 Task: Find connections with filter location Rueil-Malmaison with filter topic #machinelearningwith filter profile language English with filter current company G-P/Globalization Partners with filter school Gandhigram Rural Institute with filter industry Retail Musical Instruments with filter service category Wedding Planning with filter keywords title Digital Marketing Manager
Action: Mouse moved to (299, 218)
Screenshot: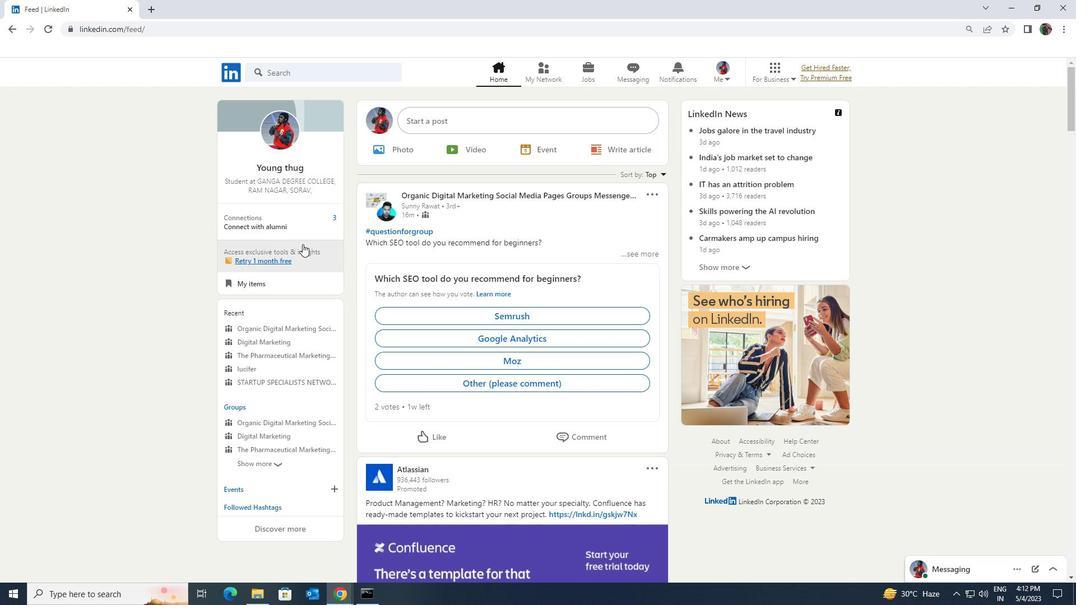 
Action: Mouse pressed left at (299, 218)
Screenshot: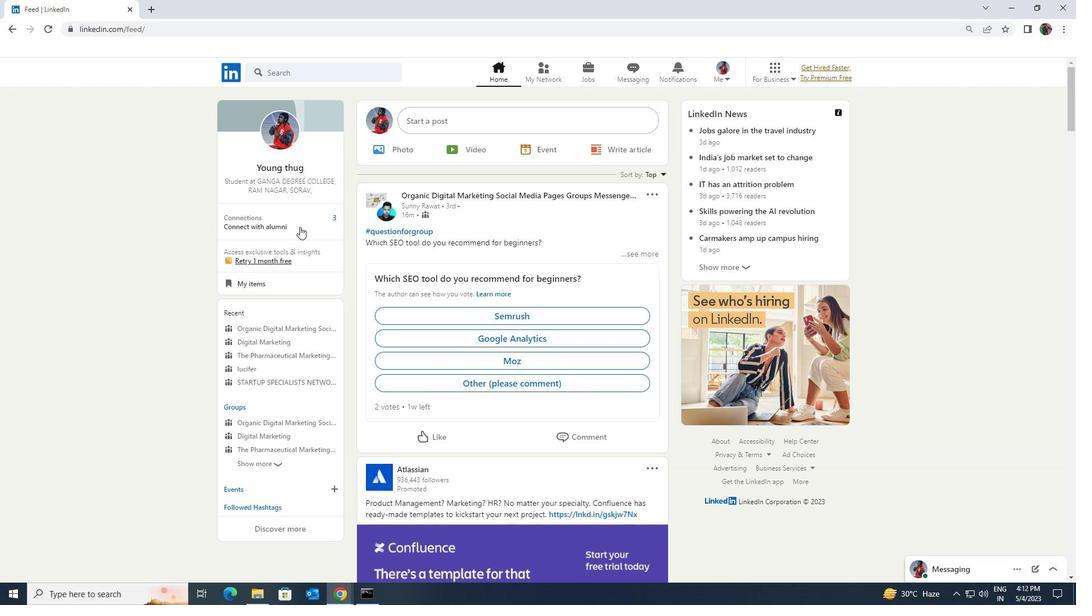 
Action: Mouse moved to (303, 126)
Screenshot: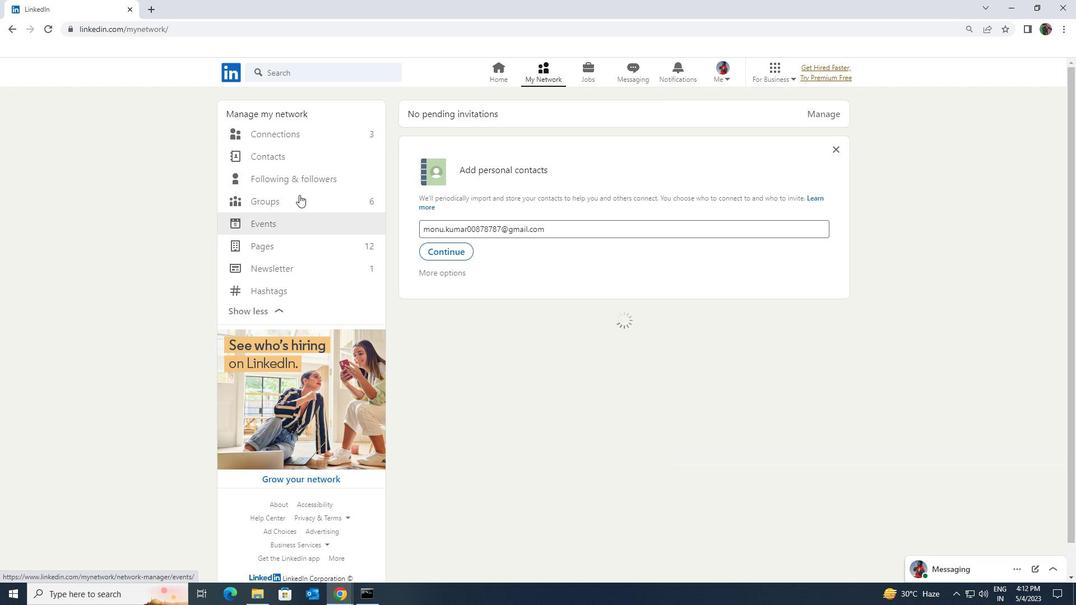 
Action: Mouse pressed left at (303, 126)
Screenshot: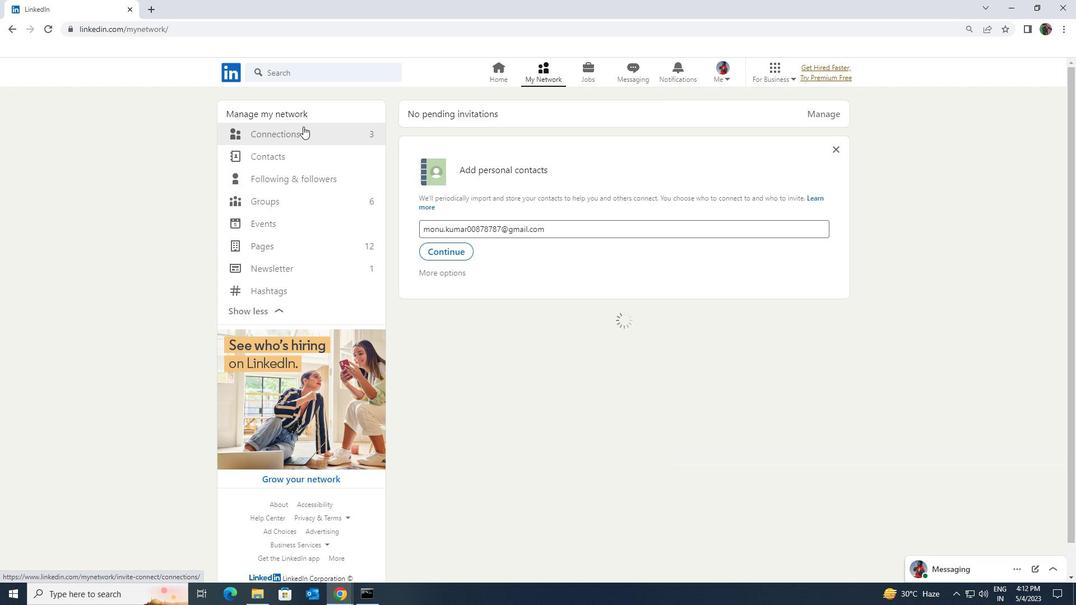 
Action: Mouse moved to (305, 137)
Screenshot: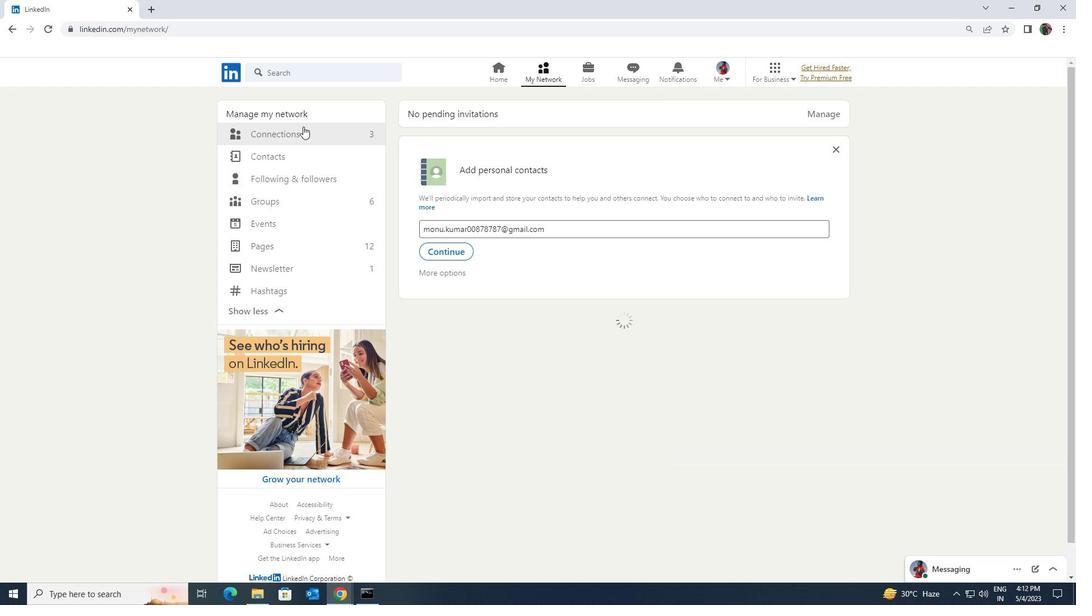
Action: Mouse pressed left at (305, 137)
Screenshot: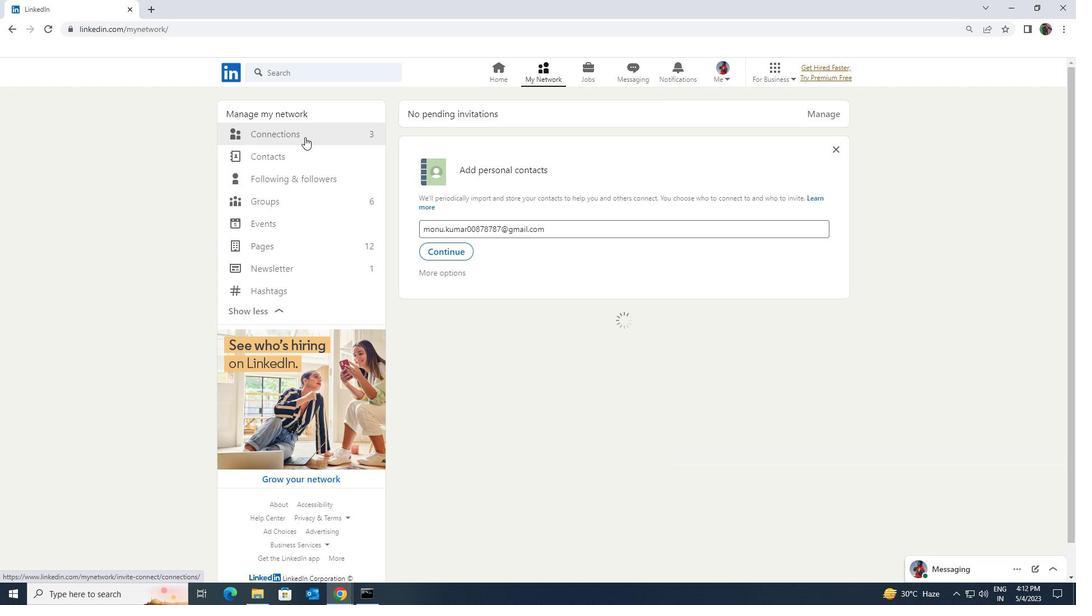 
Action: Mouse moved to (620, 134)
Screenshot: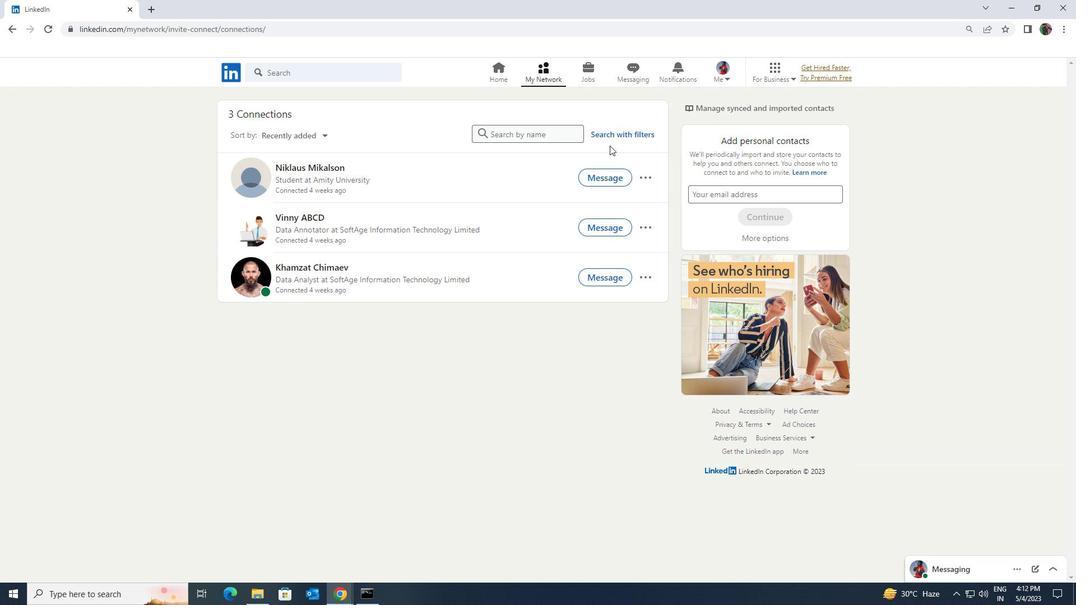 
Action: Mouse pressed left at (620, 134)
Screenshot: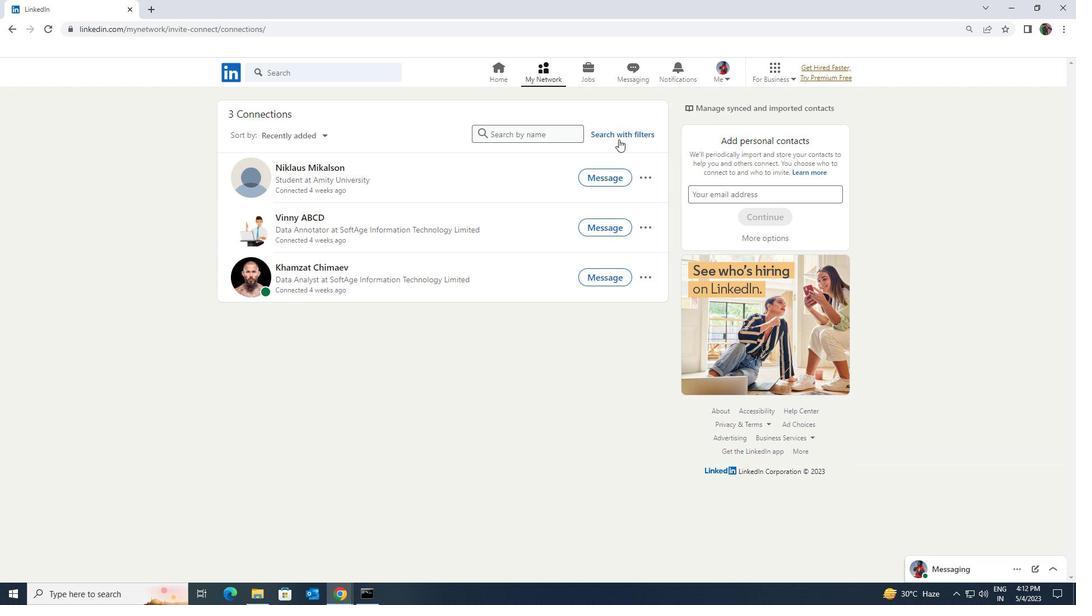 
Action: Mouse moved to (575, 102)
Screenshot: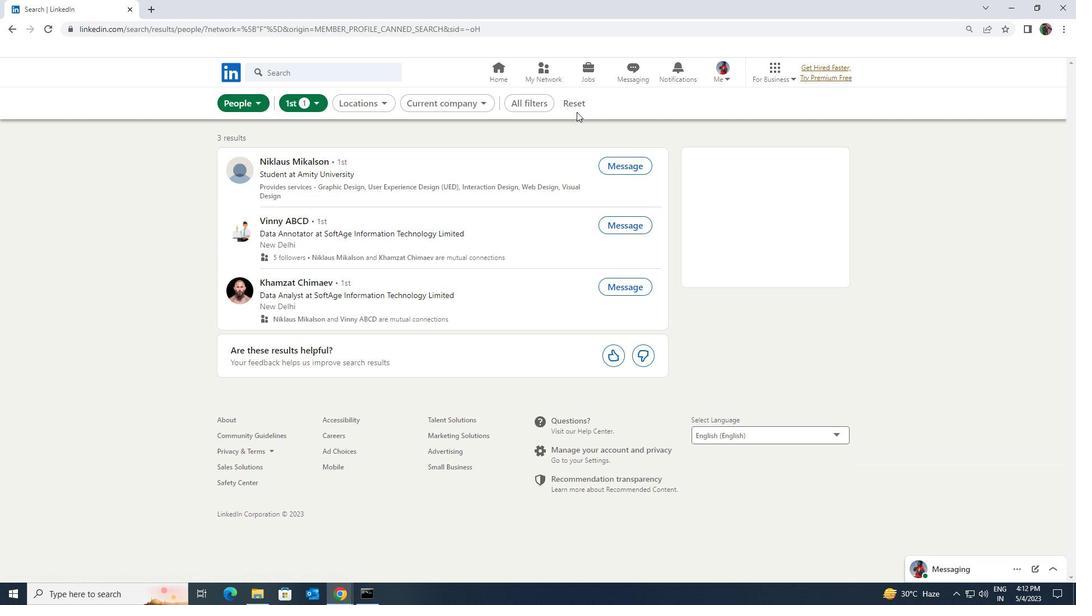 
Action: Mouse pressed left at (575, 102)
Screenshot: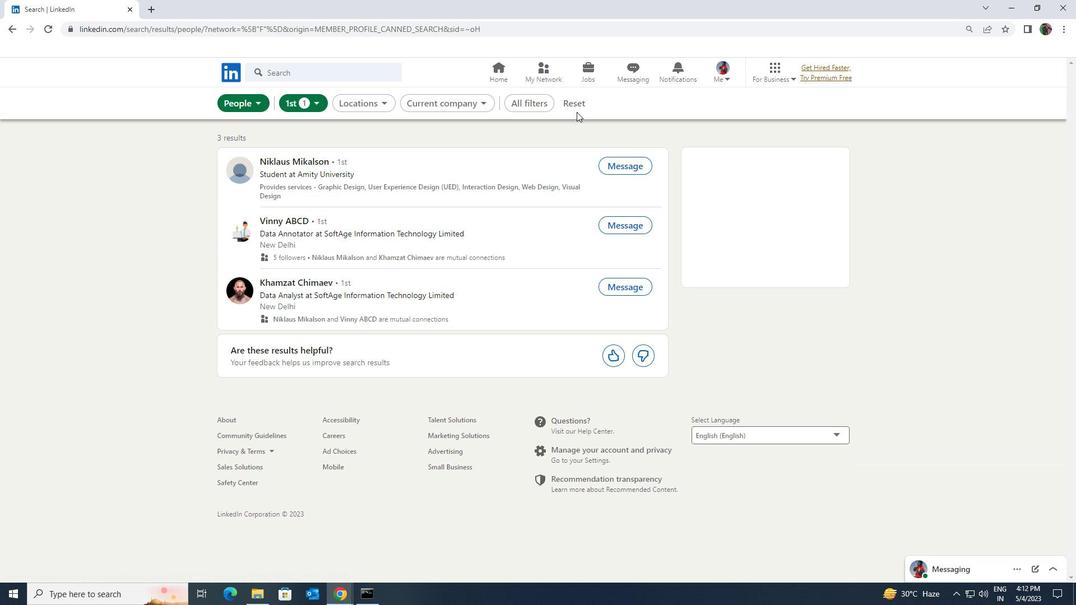 
Action: Mouse moved to (545, 102)
Screenshot: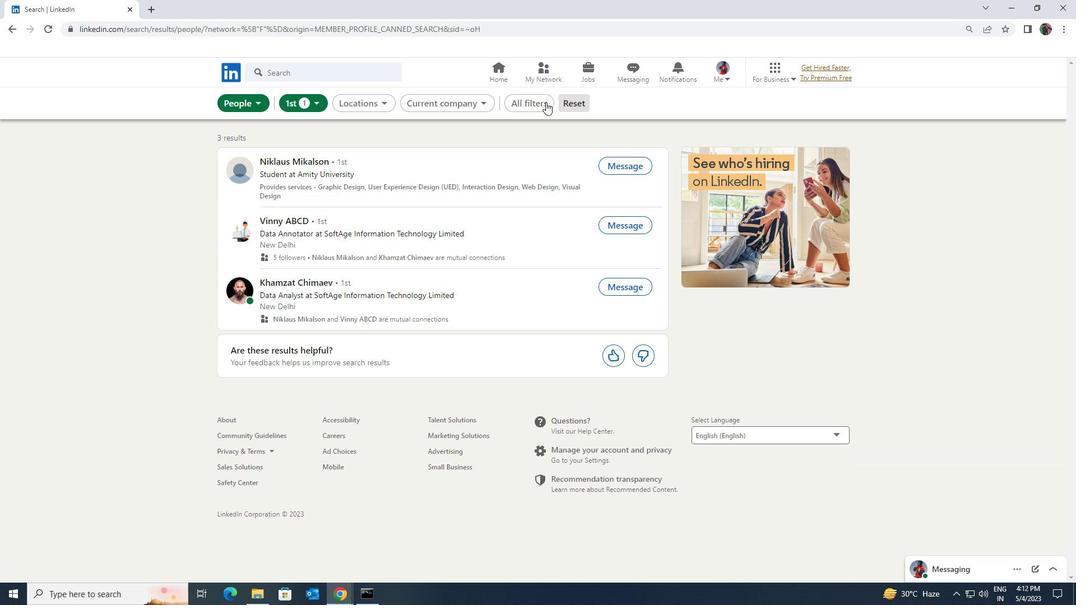 
Action: Mouse pressed left at (545, 102)
Screenshot: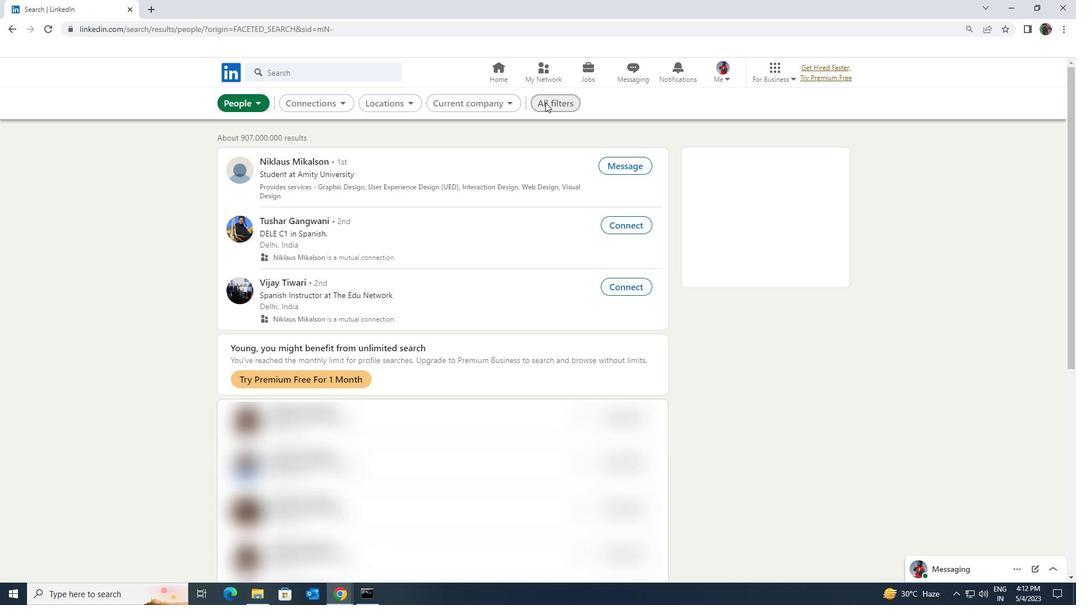 
Action: Mouse moved to (936, 434)
Screenshot: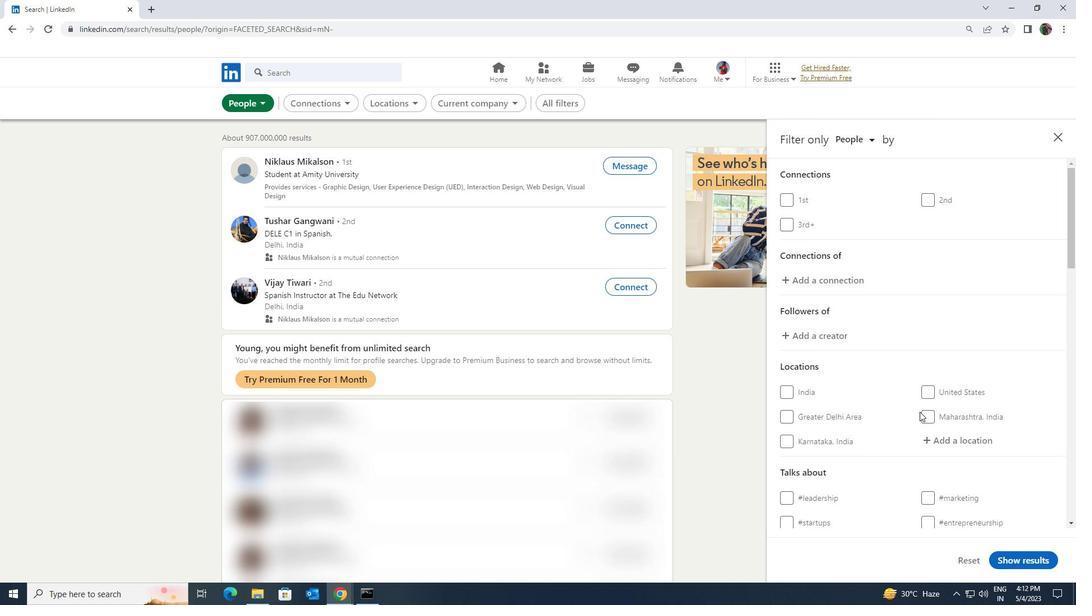 
Action: Mouse pressed left at (936, 434)
Screenshot: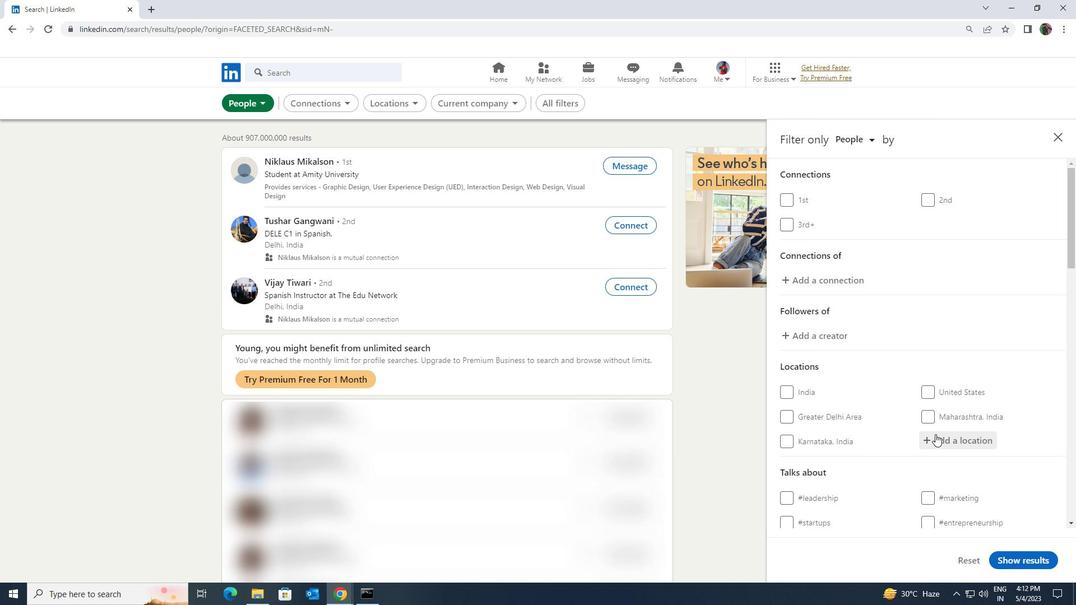 
Action: Key pressed <Key.shift>RUEIL<Key.space><Key.shift>MAL
Screenshot: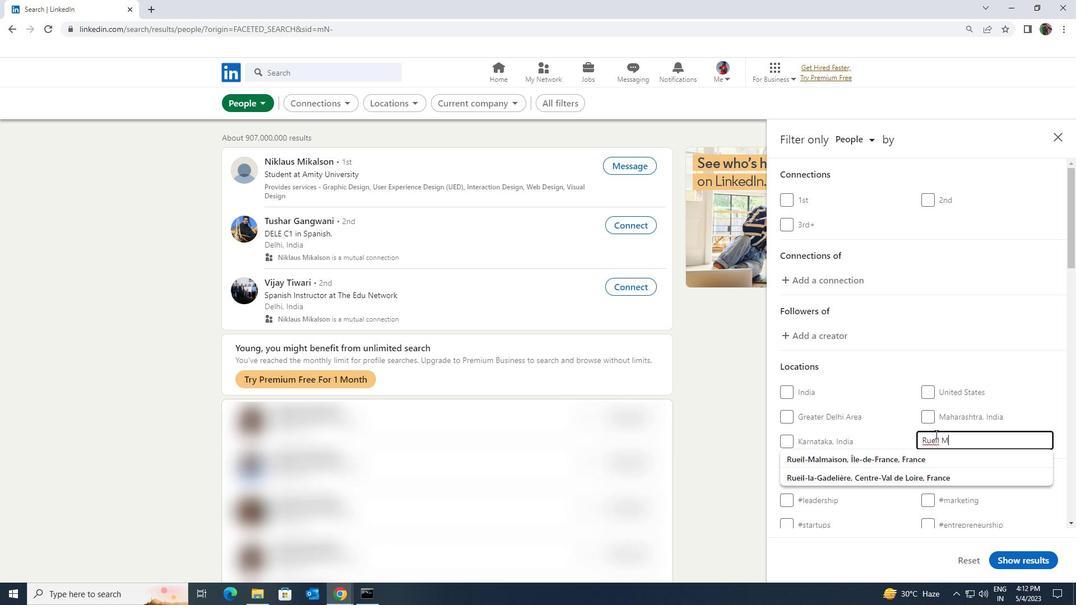 
Action: Mouse moved to (937, 454)
Screenshot: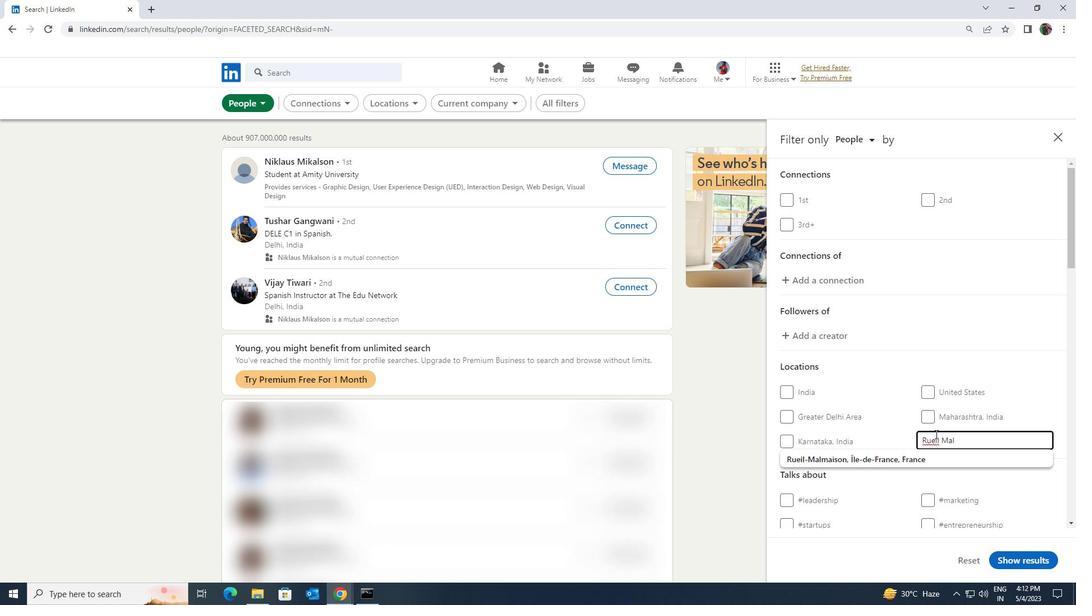 
Action: Mouse pressed left at (937, 454)
Screenshot: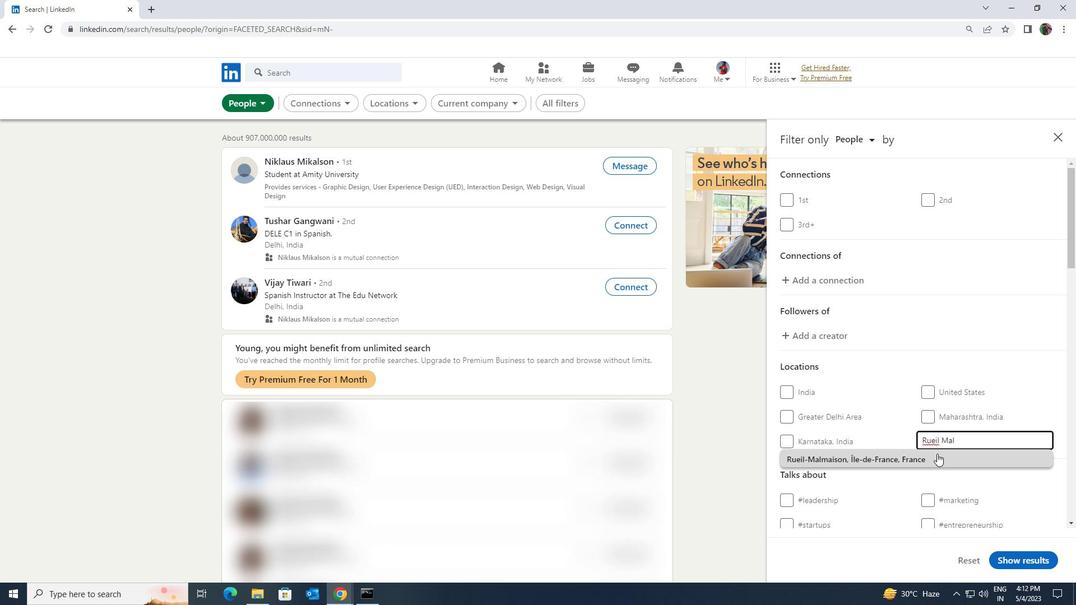 
Action: Mouse moved to (939, 454)
Screenshot: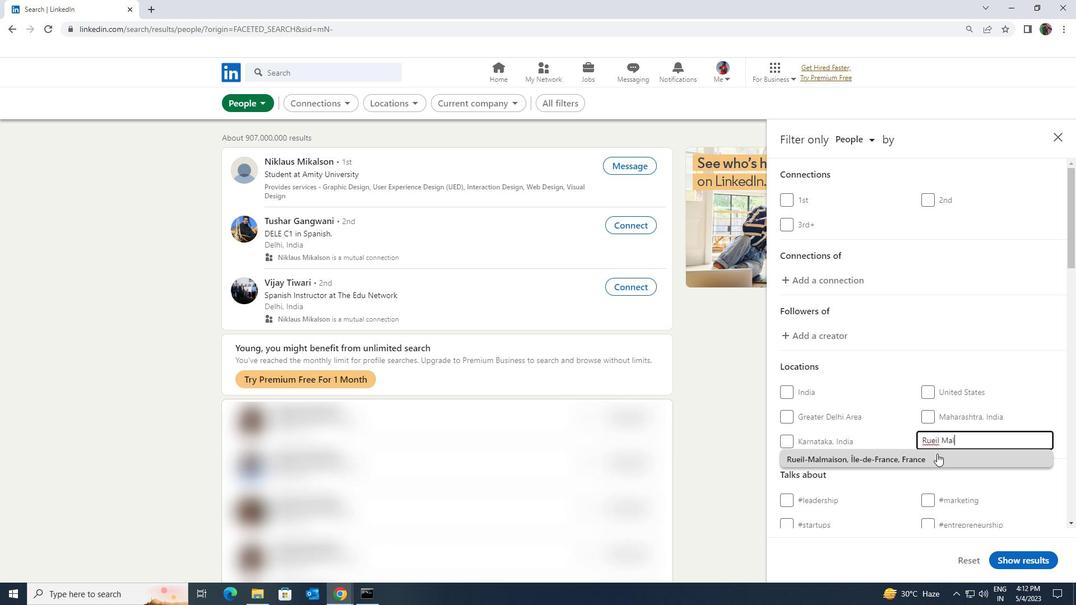 
Action: Mouse scrolled (939, 454) with delta (0, 0)
Screenshot: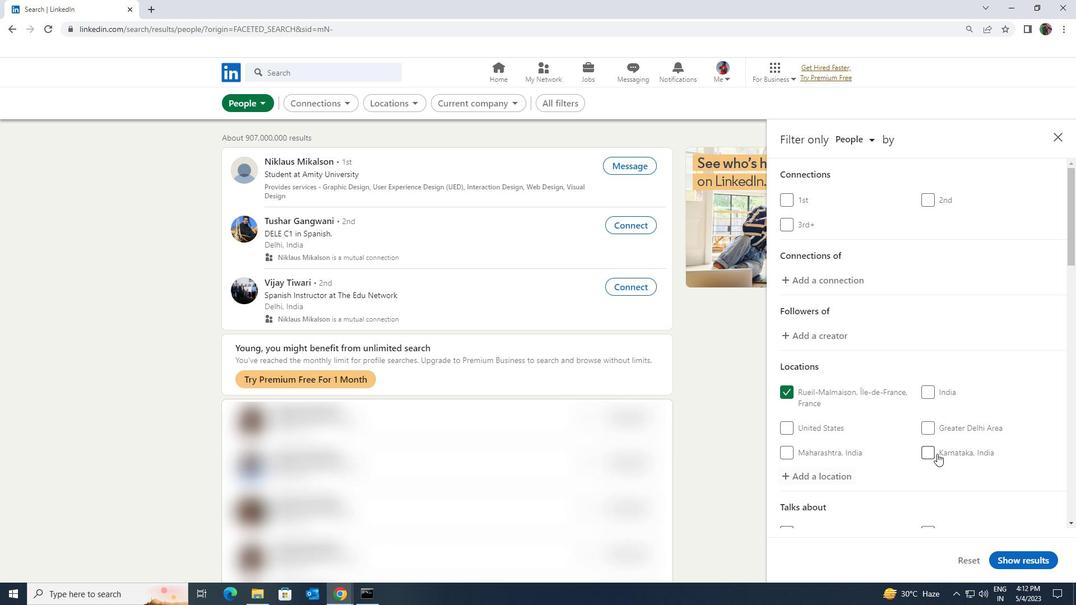 
Action: Mouse scrolled (939, 454) with delta (0, 0)
Screenshot: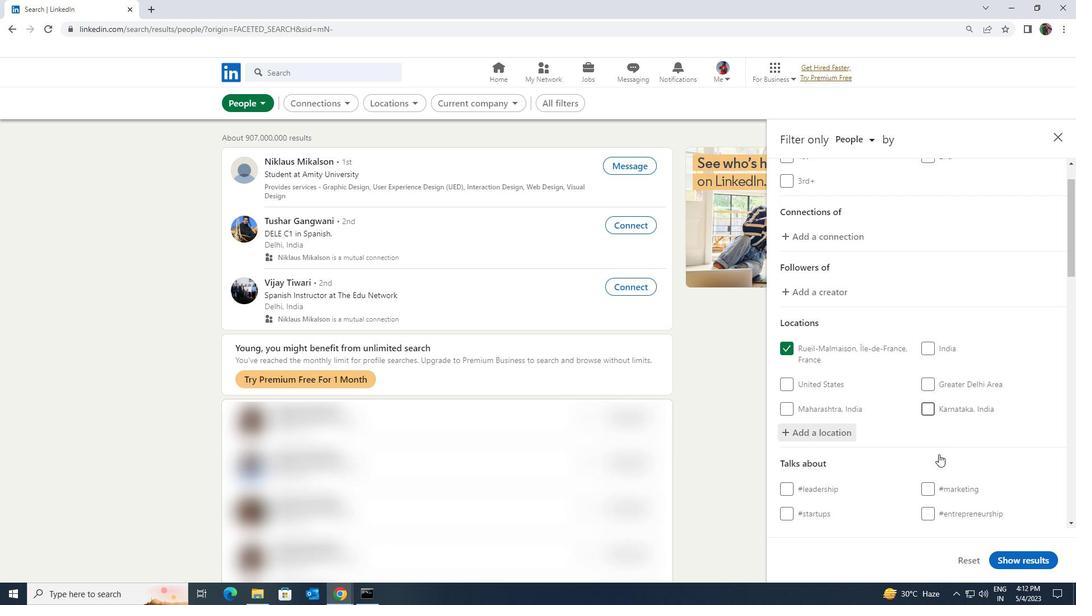 
Action: Mouse moved to (944, 465)
Screenshot: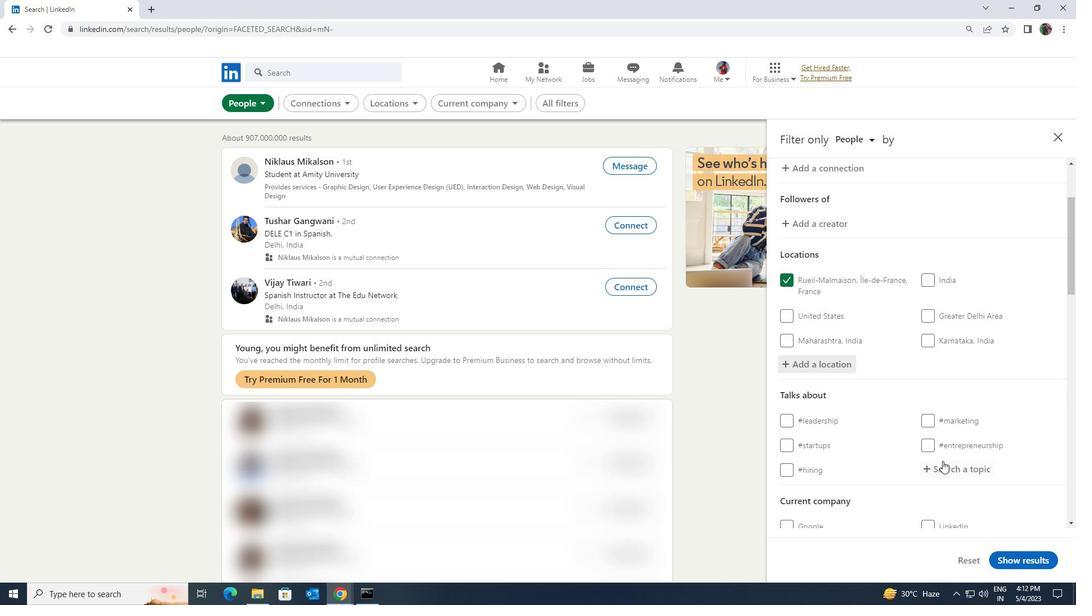 
Action: Mouse pressed left at (944, 465)
Screenshot: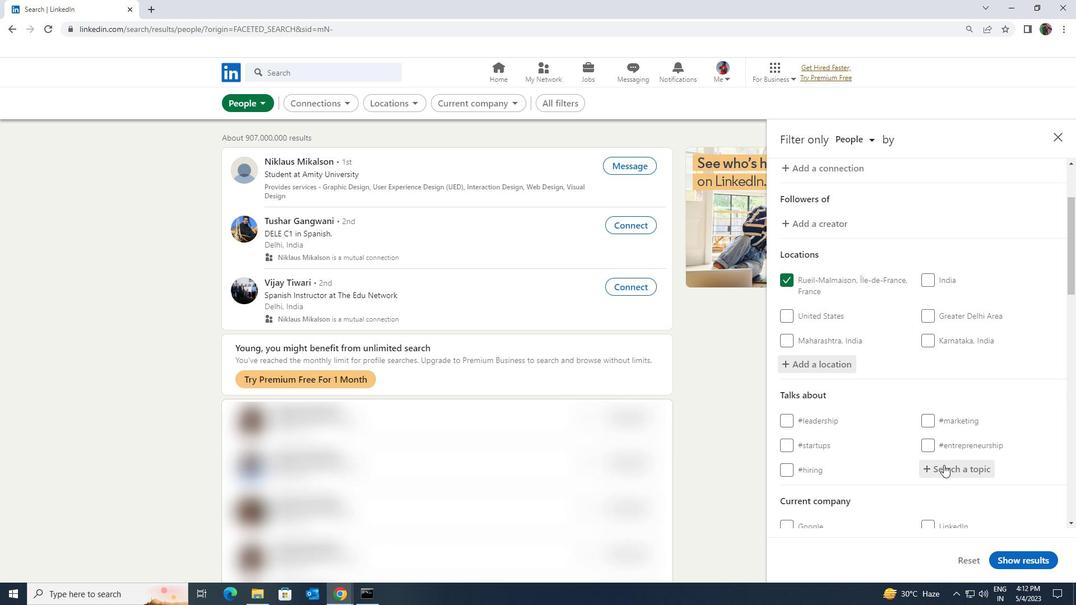 
Action: Key pressed <Key.shift>MACHINELEAR
Screenshot: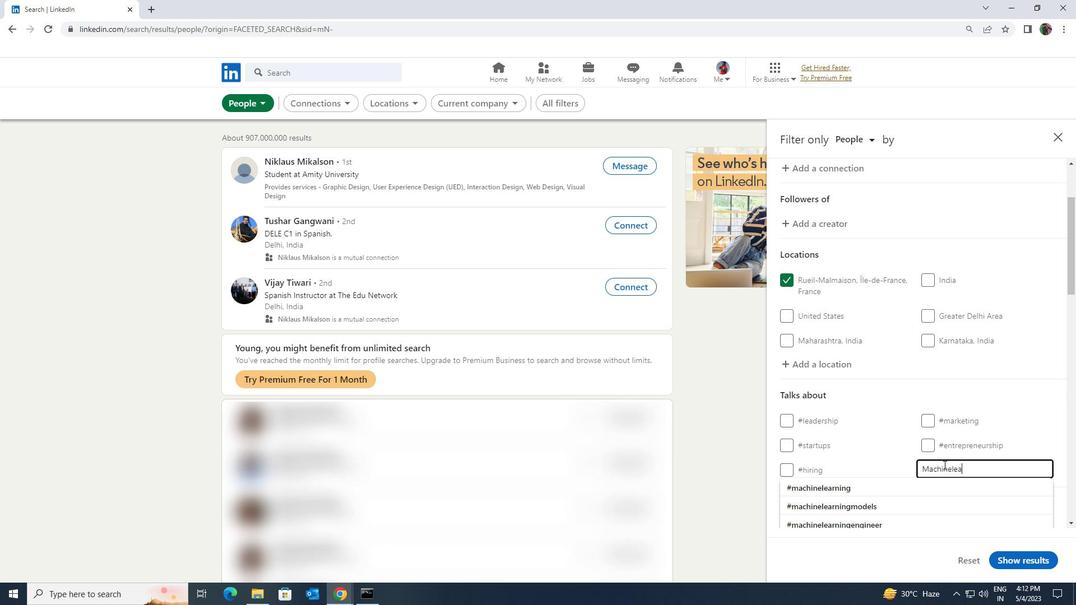 
Action: Mouse moved to (950, 480)
Screenshot: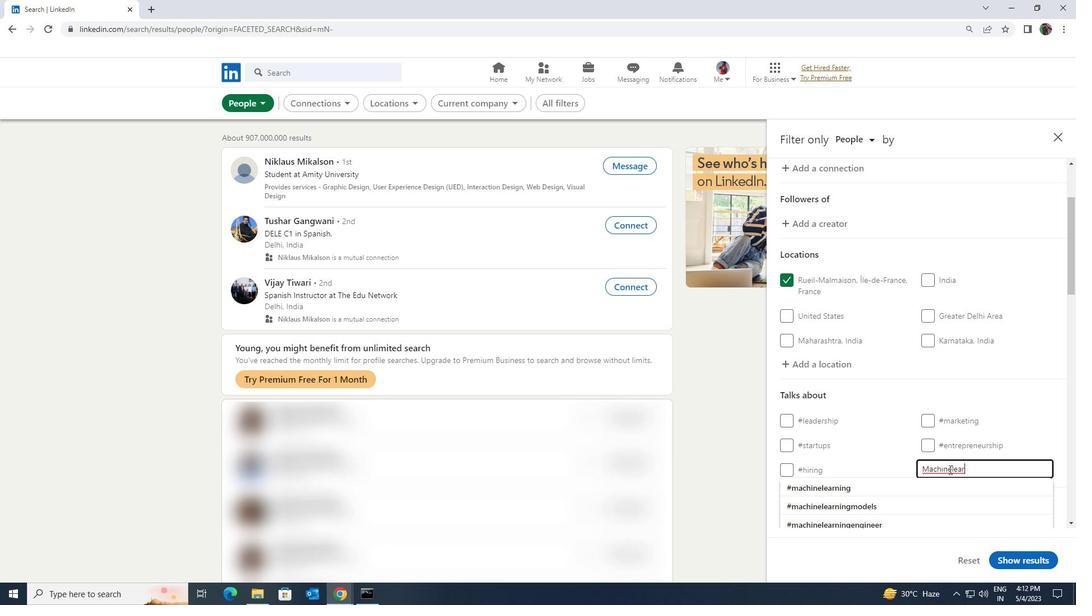 
Action: Mouse pressed left at (950, 480)
Screenshot: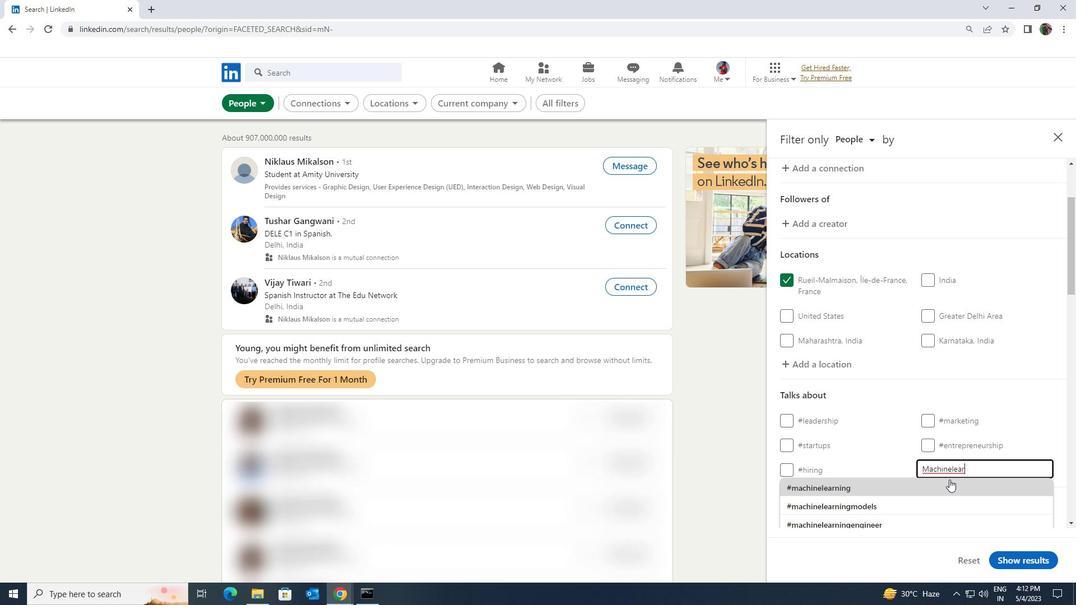 
Action: Mouse moved to (951, 479)
Screenshot: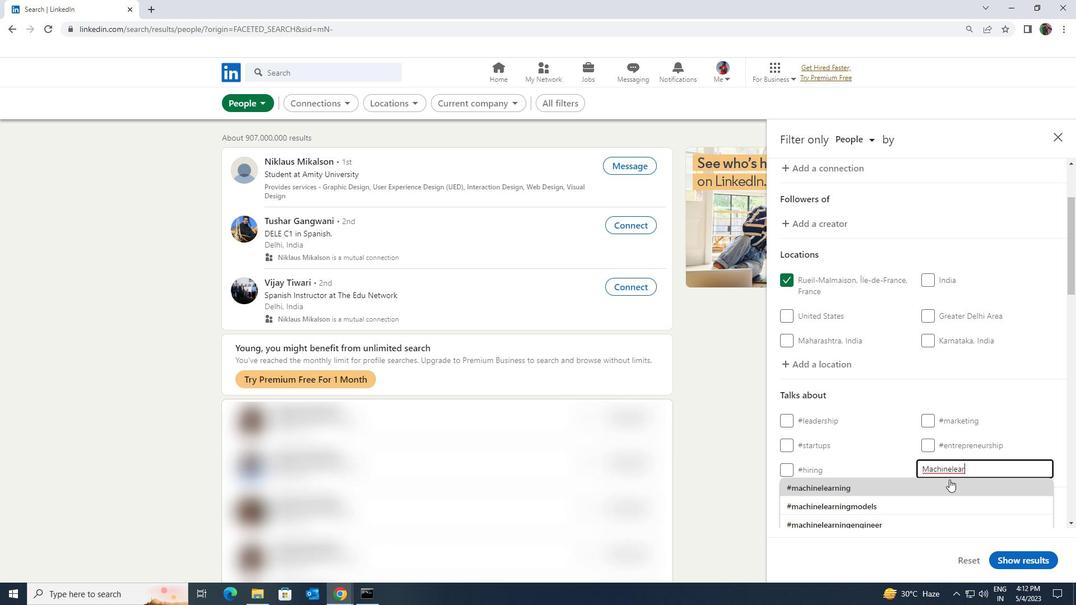 
Action: Mouse scrolled (951, 478) with delta (0, 0)
Screenshot: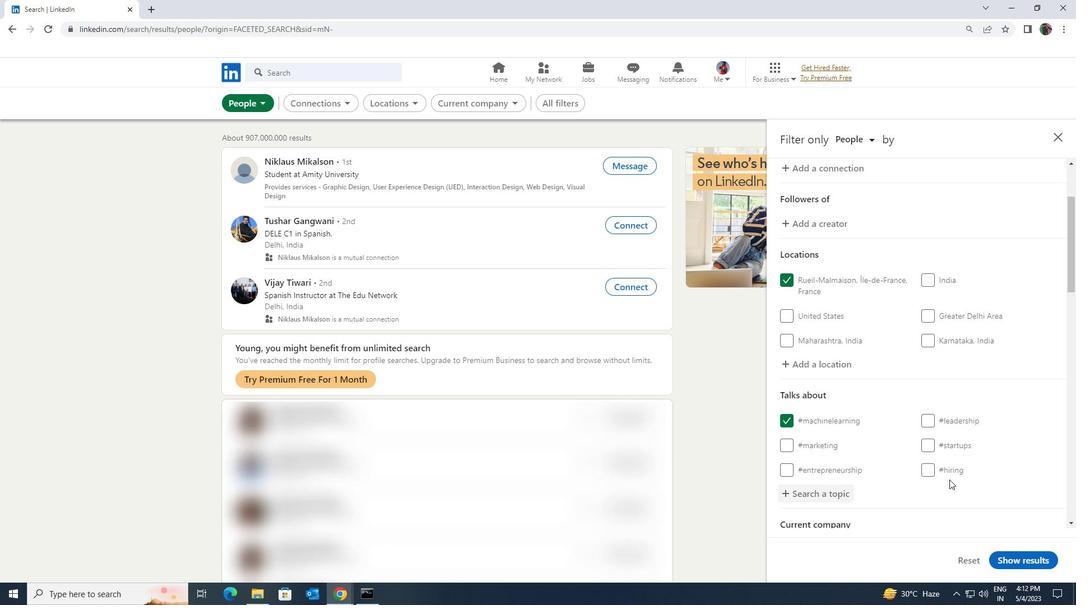 
Action: Mouse moved to (951, 479)
Screenshot: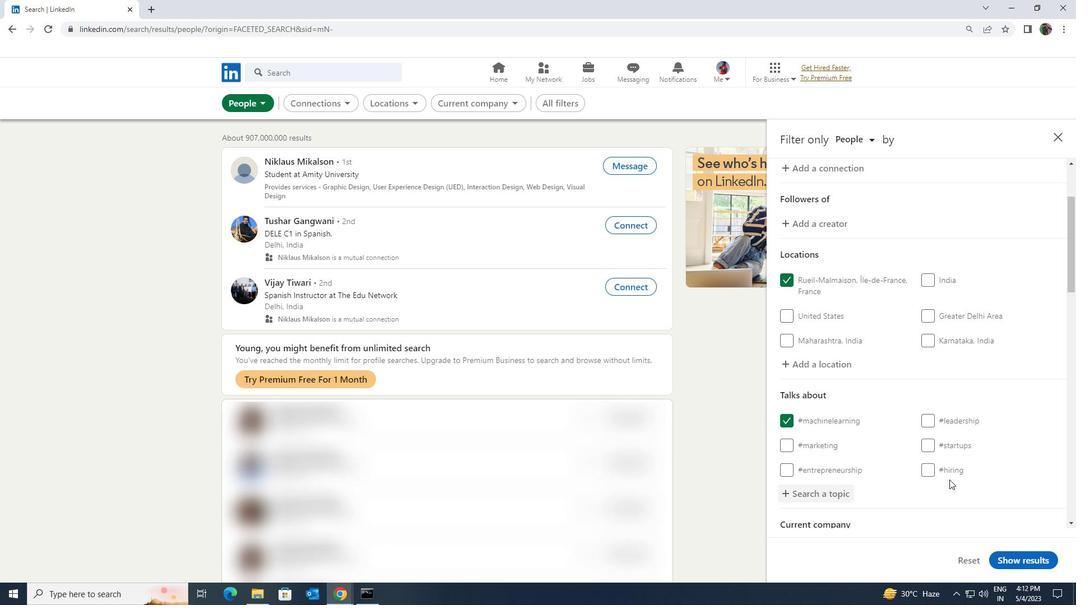 
Action: Mouse scrolled (951, 478) with delta (0, 0)
Screenshot: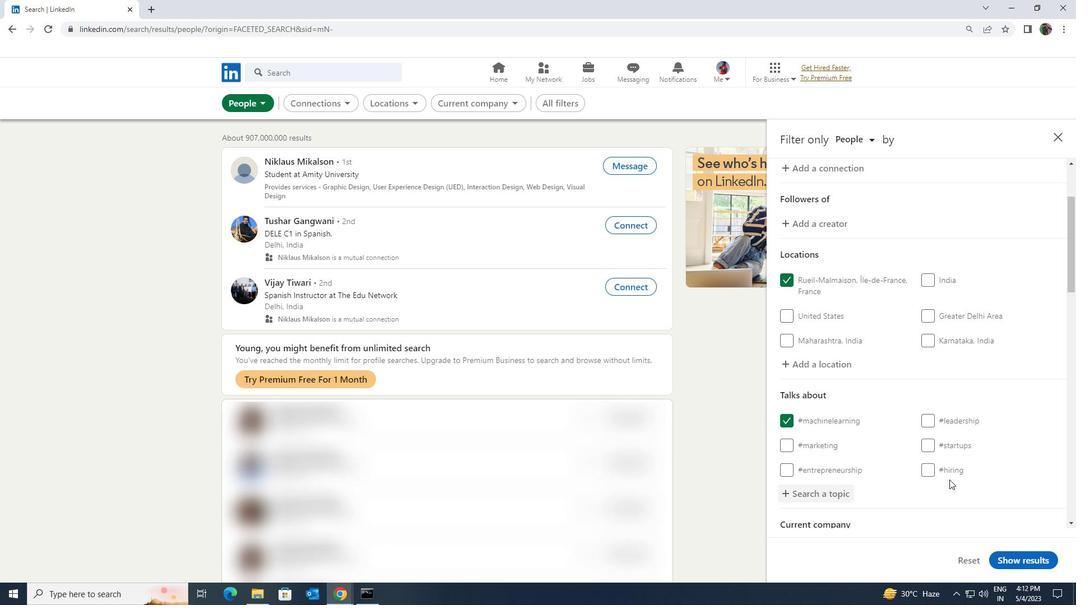 
Action: Mouse scrolled (951, 478) with delta (0, 0)
Screenshot: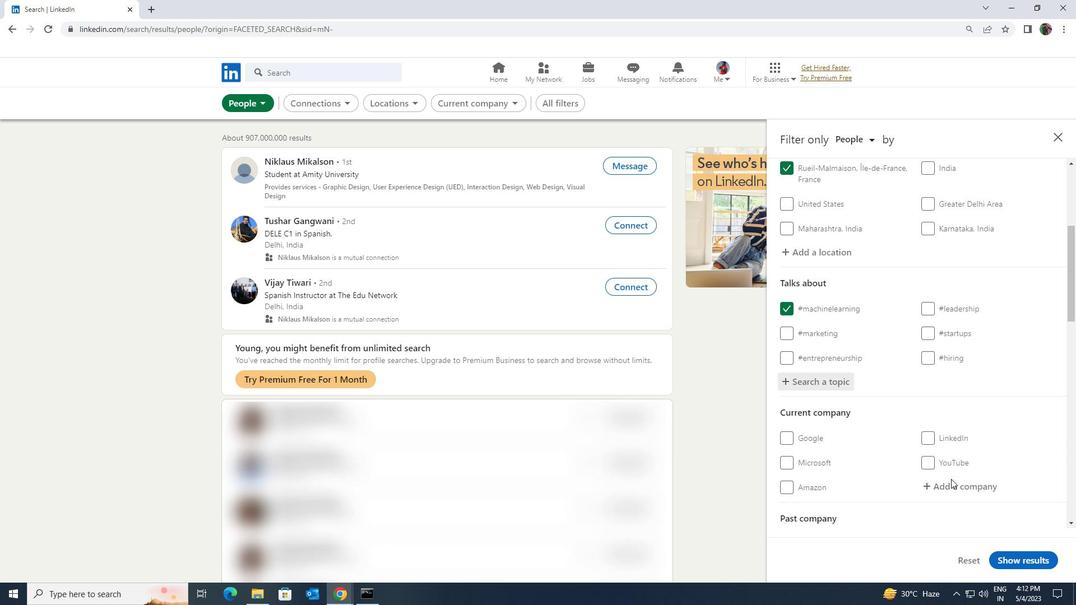 
Action: Mouse scrolled (951, 478) with delta (0, 0)
Screenshot: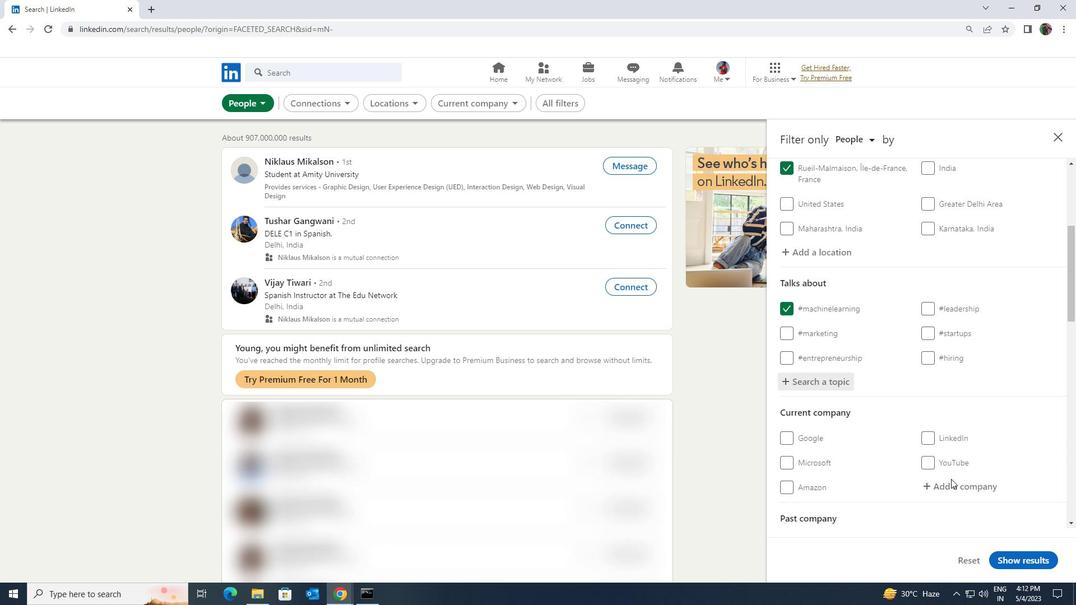 
Action: Mouse scrolled (951, 478) with delta (0, 0)
Screenshot: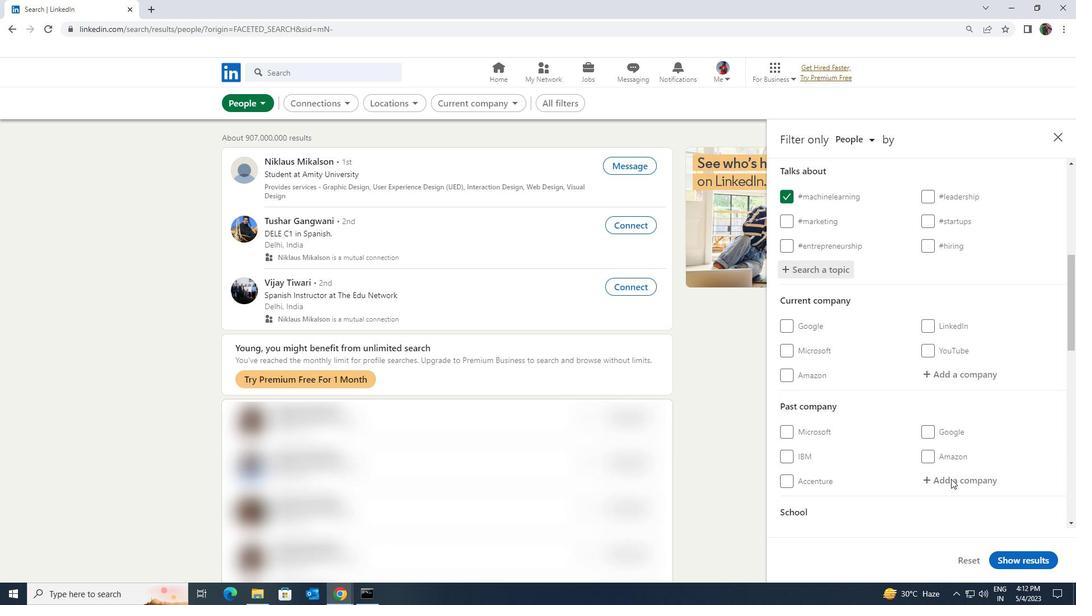 
Action: Mouse scrolled (951, 478) with delta (0, 0)
Screenshot: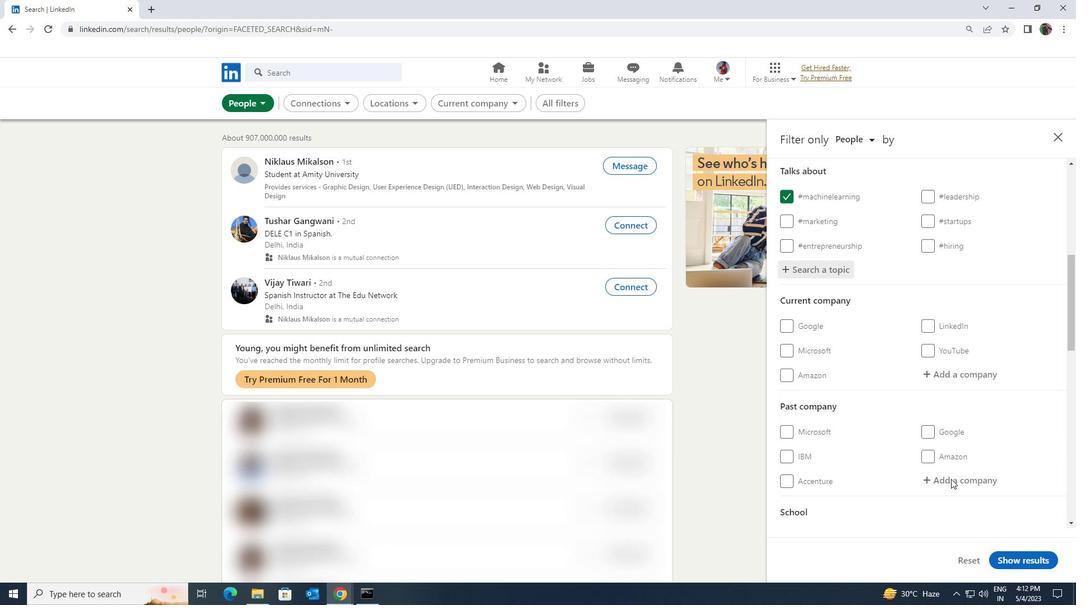 
Action: Mouse scrolled (951, 478) with delta (0, 0)
Screenshot: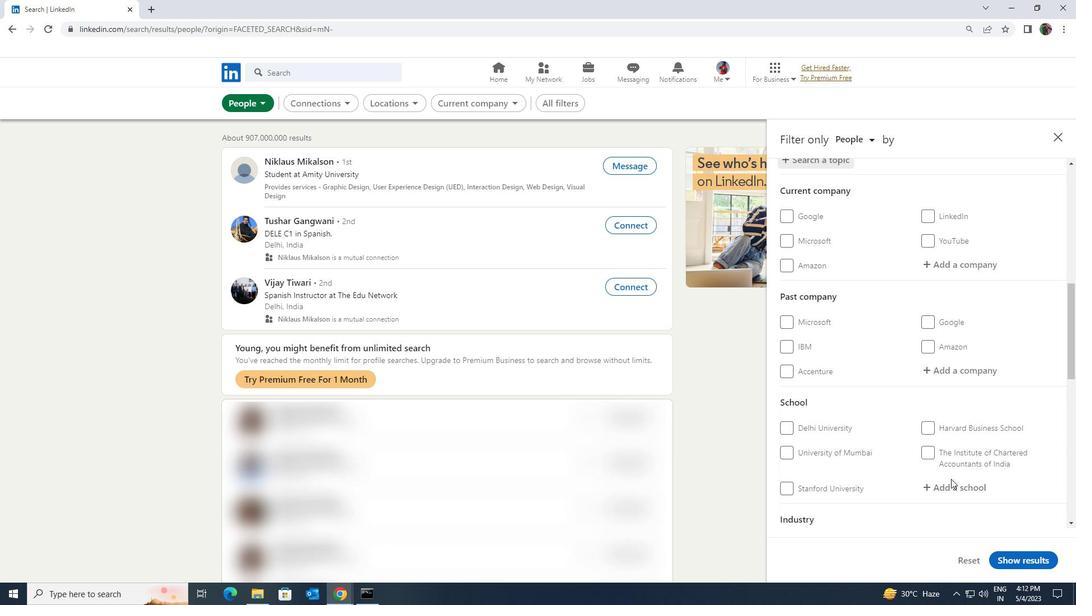 
Action: Mouse scrolled (951, 478) with delta (0, 0)
Screenshot: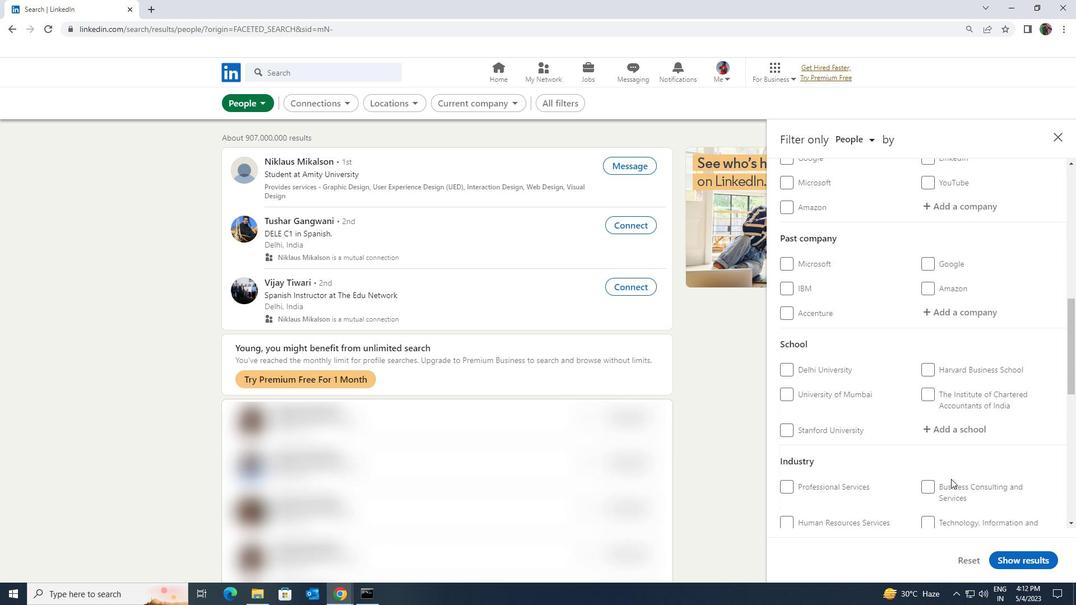 
Action: Mouse scrolled (951, 478) with delta (0, 0)
Screenshot: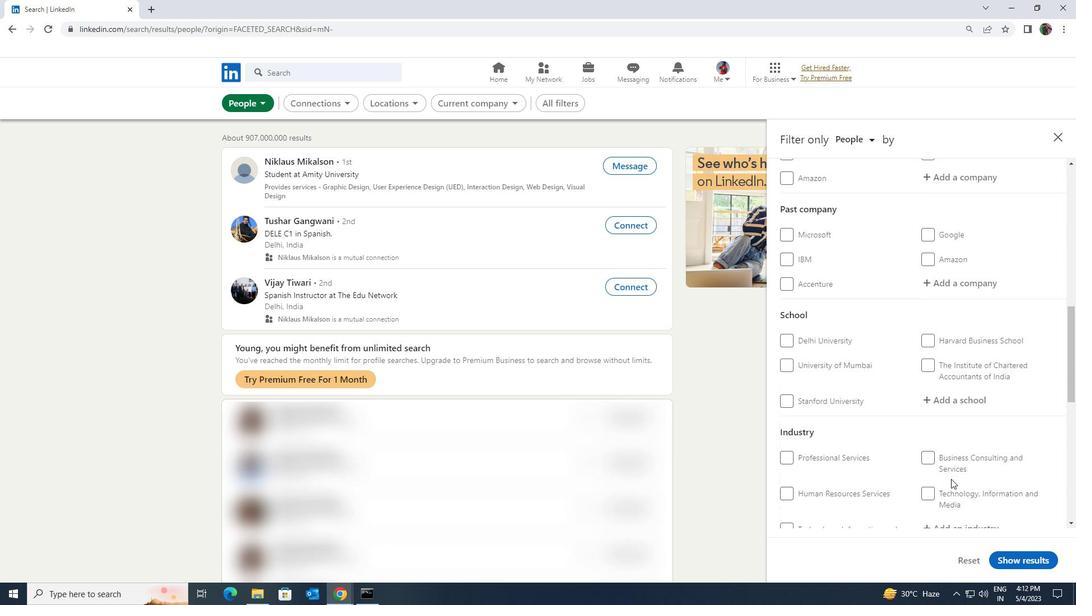 
Action: Mouse scrolled (951, 478) with delta (0, 0)
Screenshot: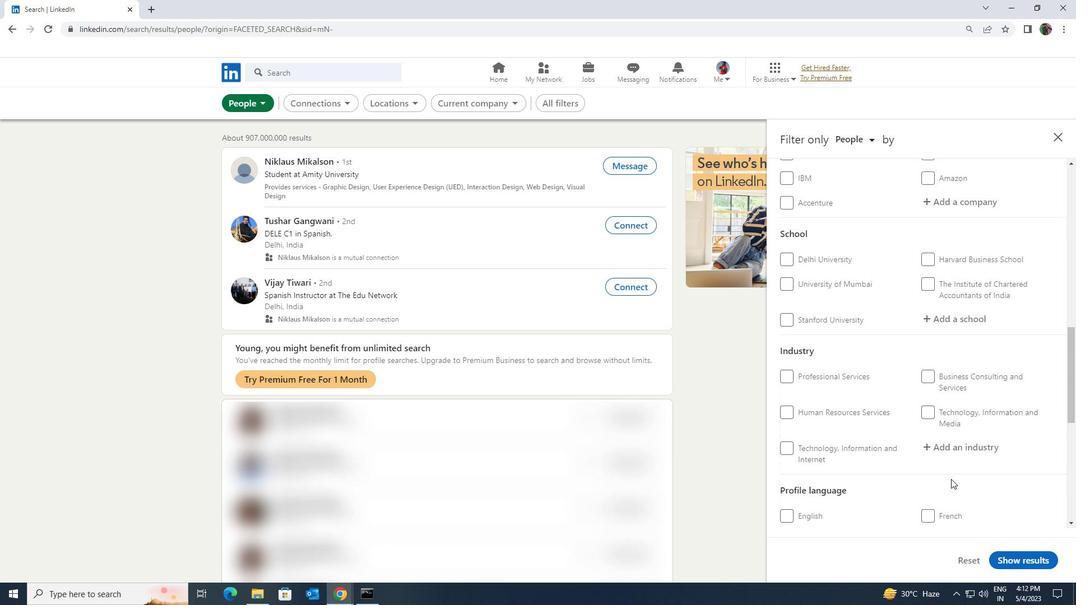 
Action: Mouse moved to (808, 454)
Screenshot: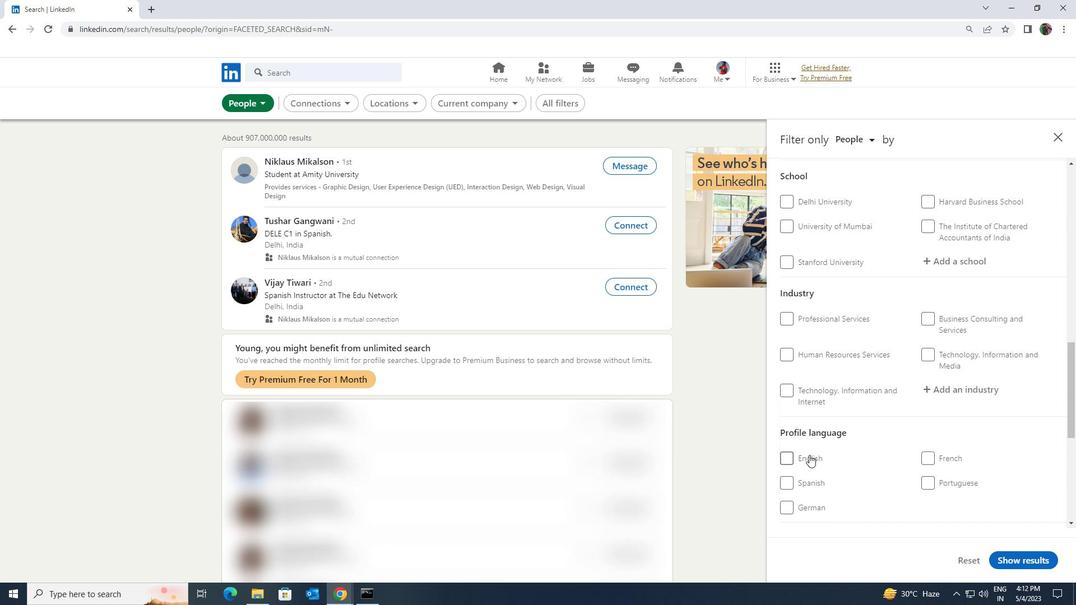 
Action: Mouse pressed left at (808, 454)
Screenshot: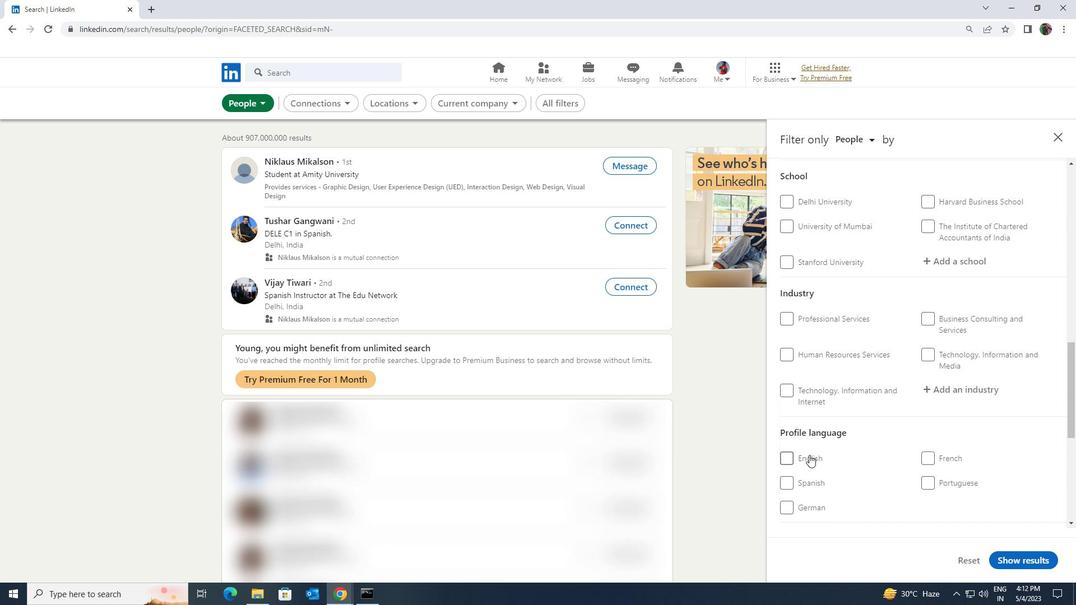 
Action: Mouse moved to (907, 445)
Screenshot: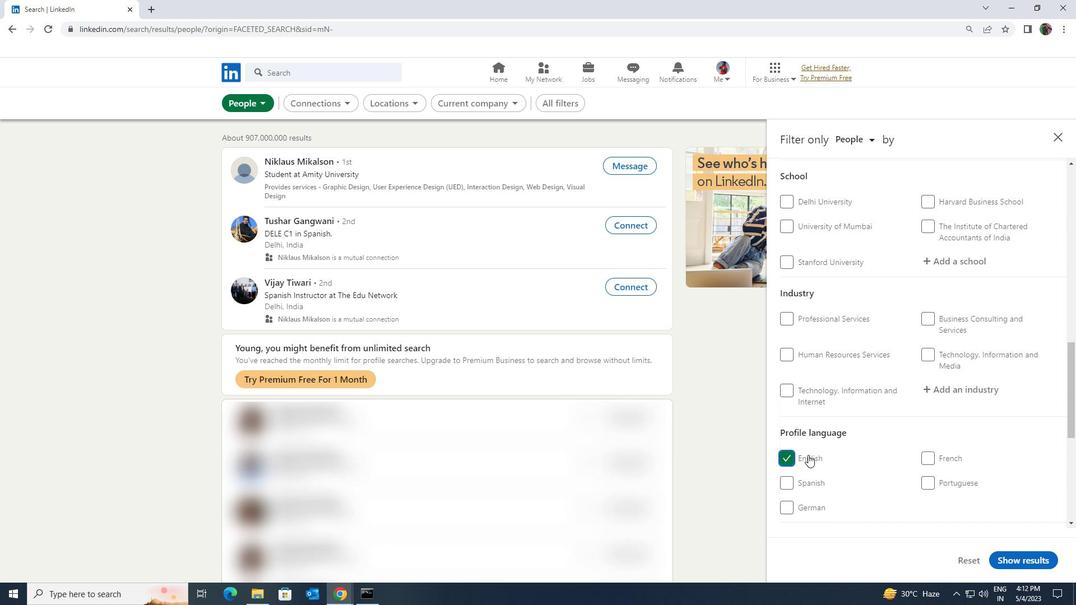 
Action: Mouse scrolled (907, 446) with delta (0, 0)
Screenshot: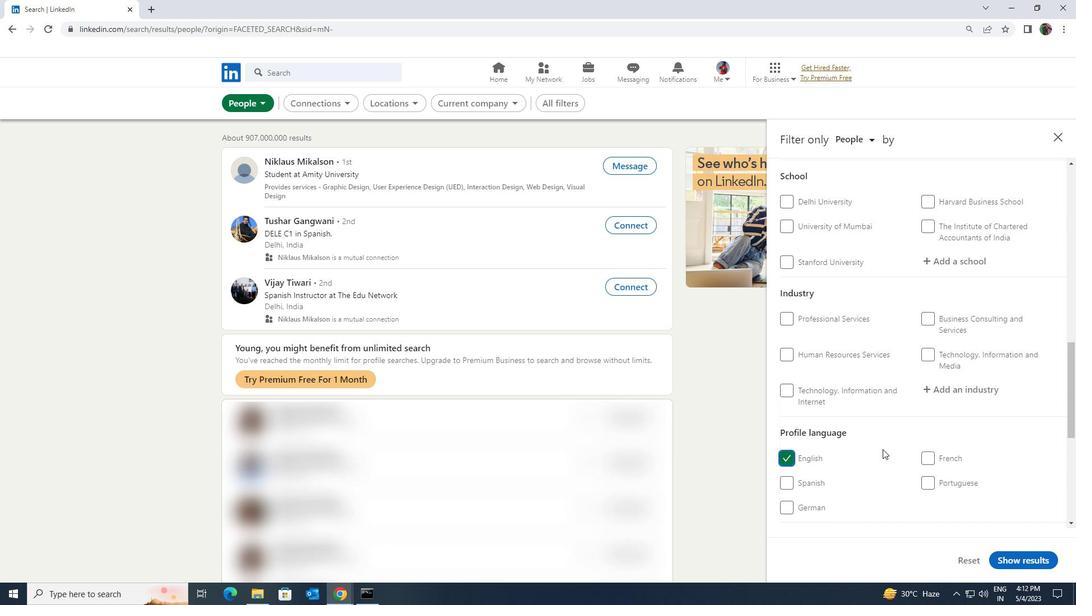 
Action: Mouse scrolled (907, 446) with delta (0, 0)
Screenshot: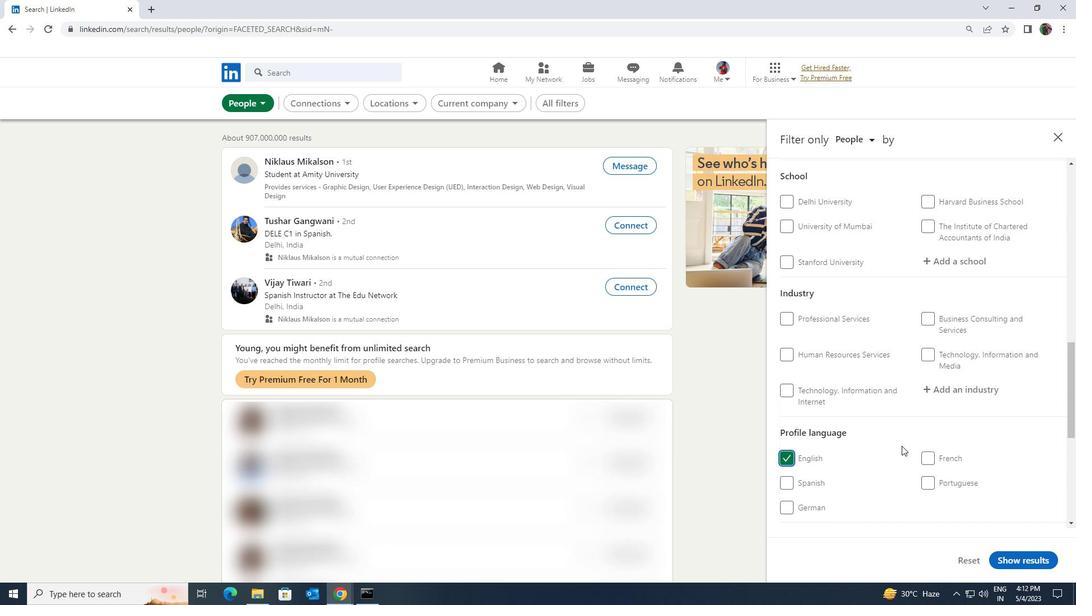 
Action: Mouse moved to (911, 445)
Screenshot: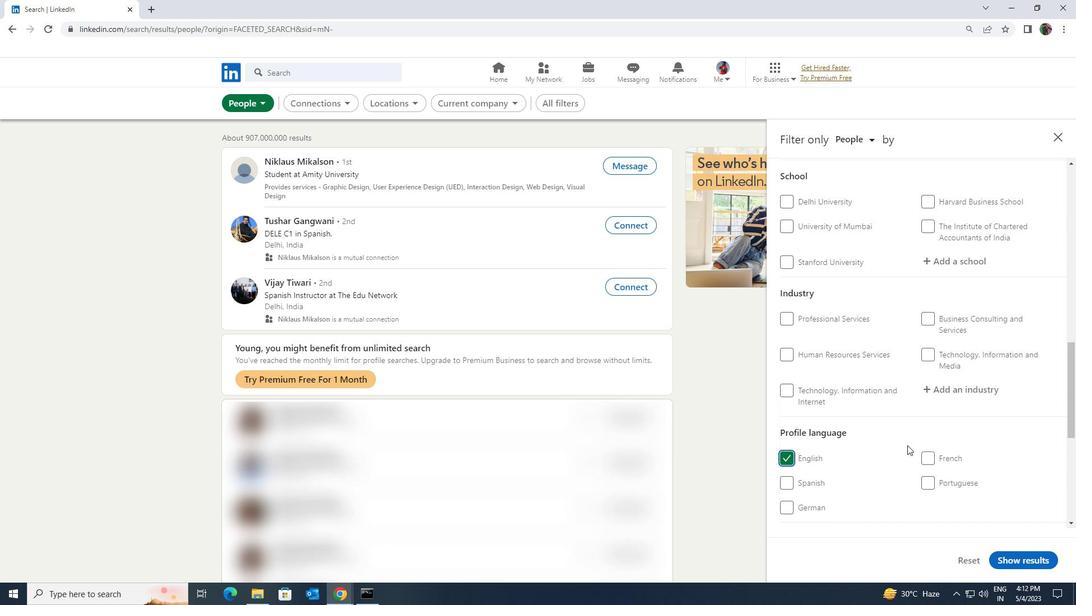 
Action: Mouse scrolled (911, 446) with delta (0, 0)
Screenshot: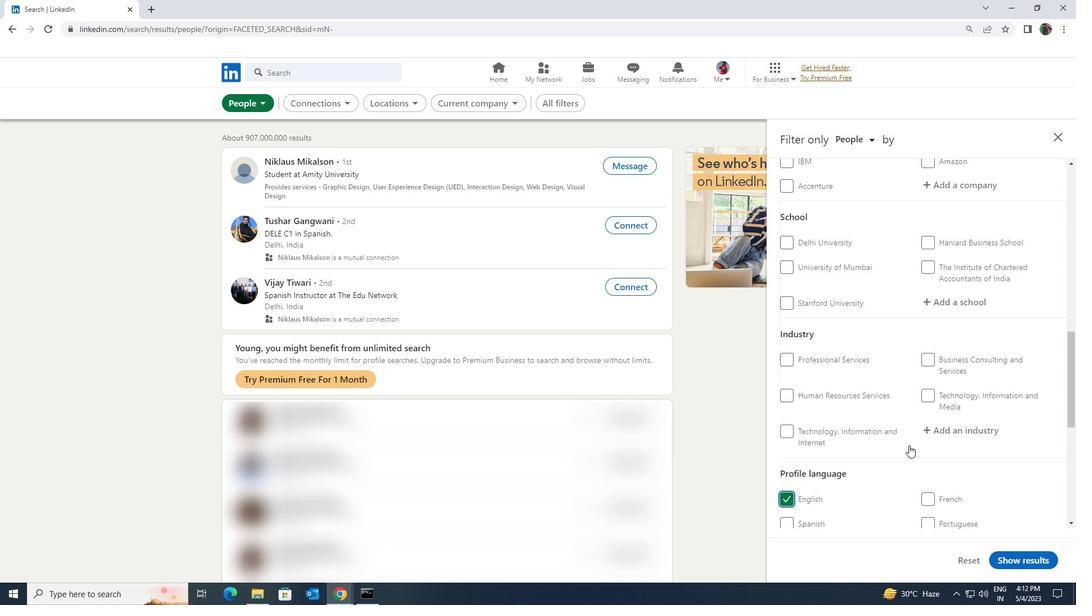 
Action: Mouse scrolled (911, 446) with delta (0, 0)
Screenshot: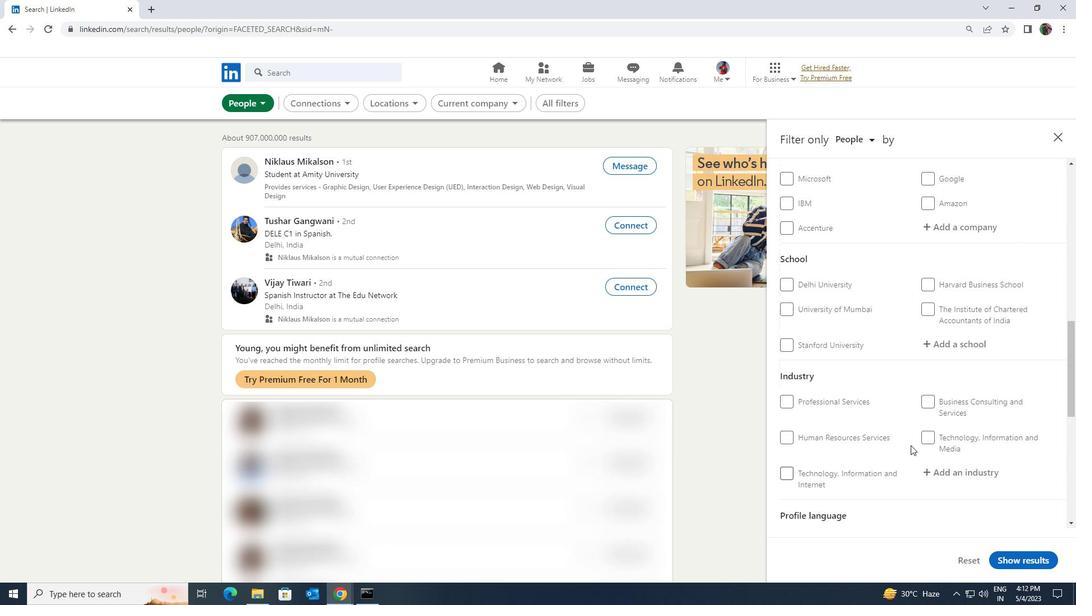
Action: Mouse scrolled (911, 446) with delta (0, 0)
Screenshot: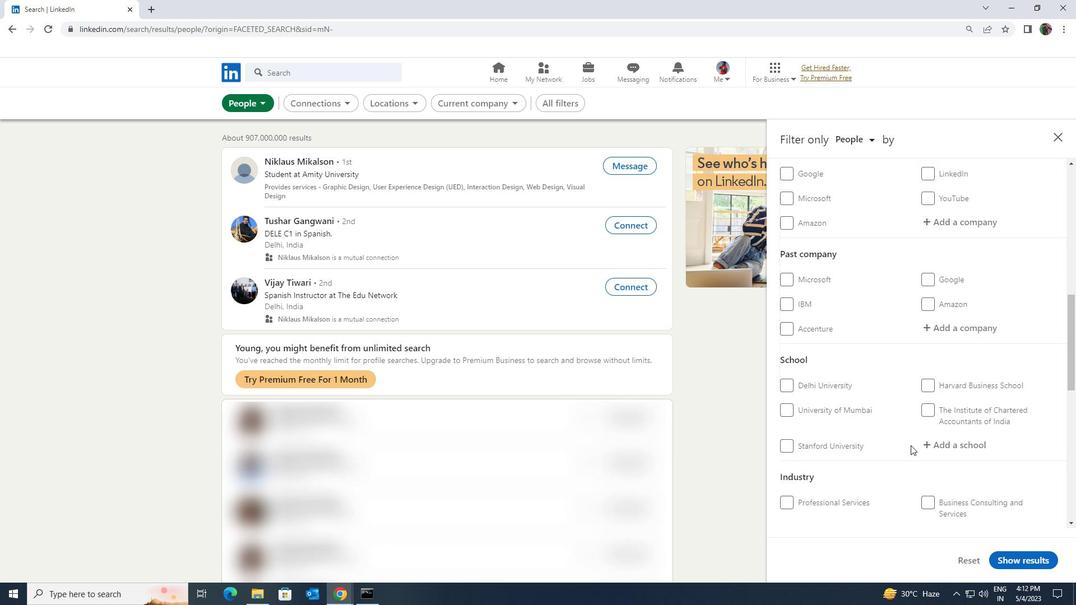 
Action: Mouse scrolled (911, 446) with delta (0, 0)
Screenshot: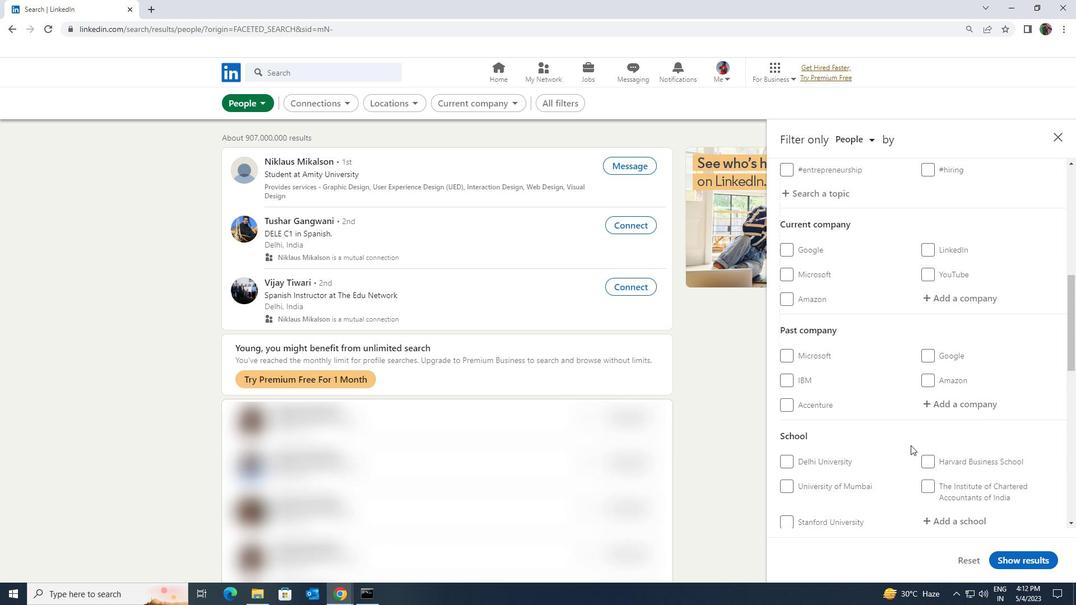 
Action: Mouse scrolled (911, 446) with delta (0, 0)
Screenshot: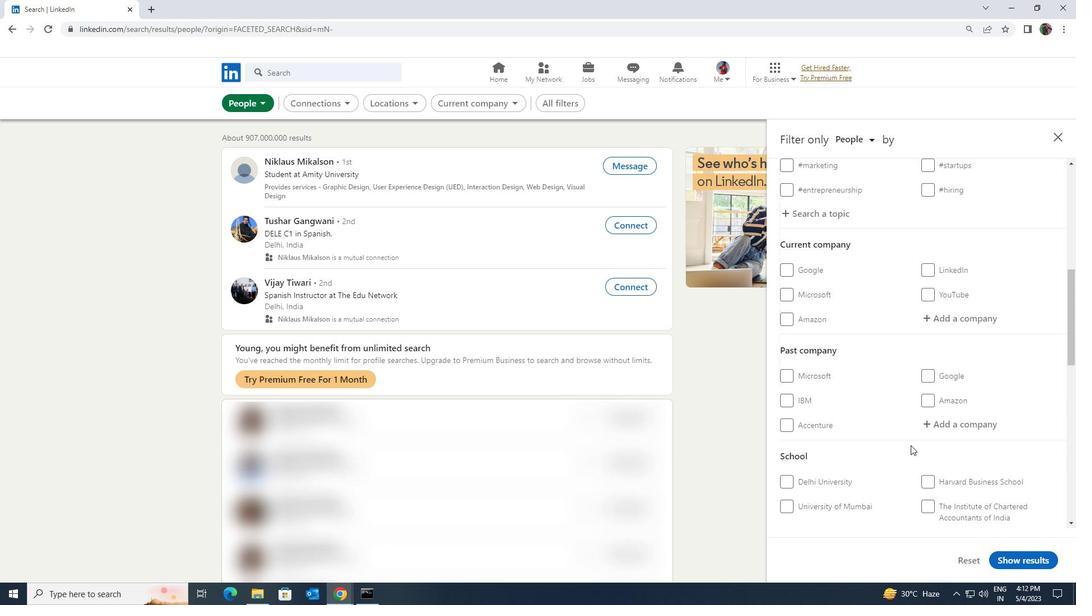 
Action: Mouse moved to (930, 436)
Screenshot: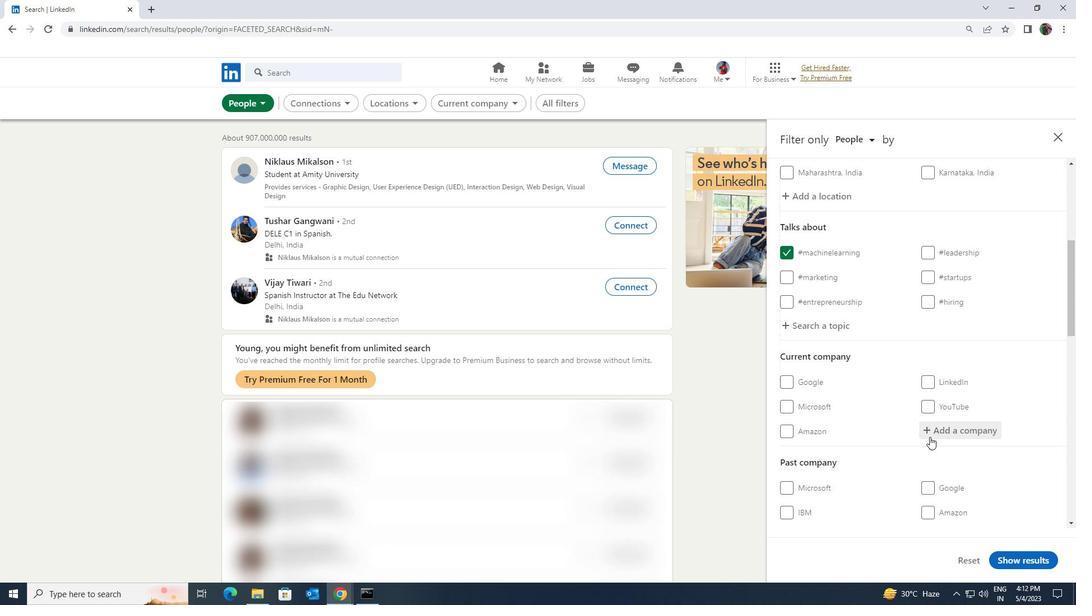 
Action: Mouse pressed left at (930, 436)
Screenshot: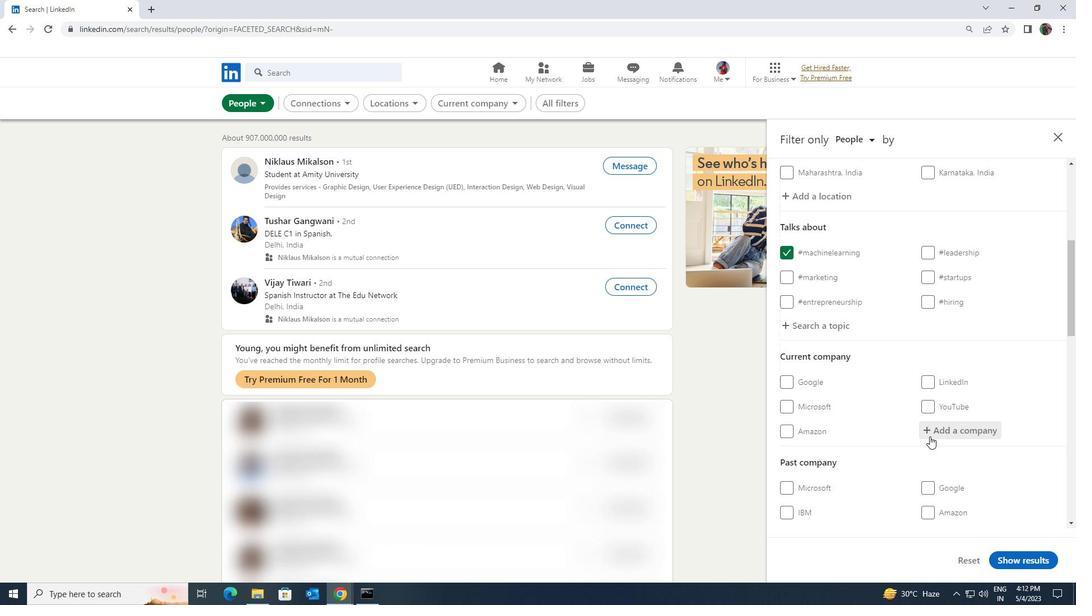 
Action: Key pressed <Key.shift><Key.shift><Key.shift><Key.shift><Key.shift><Key.shift>G-<Key.shift>P/
Screenshot: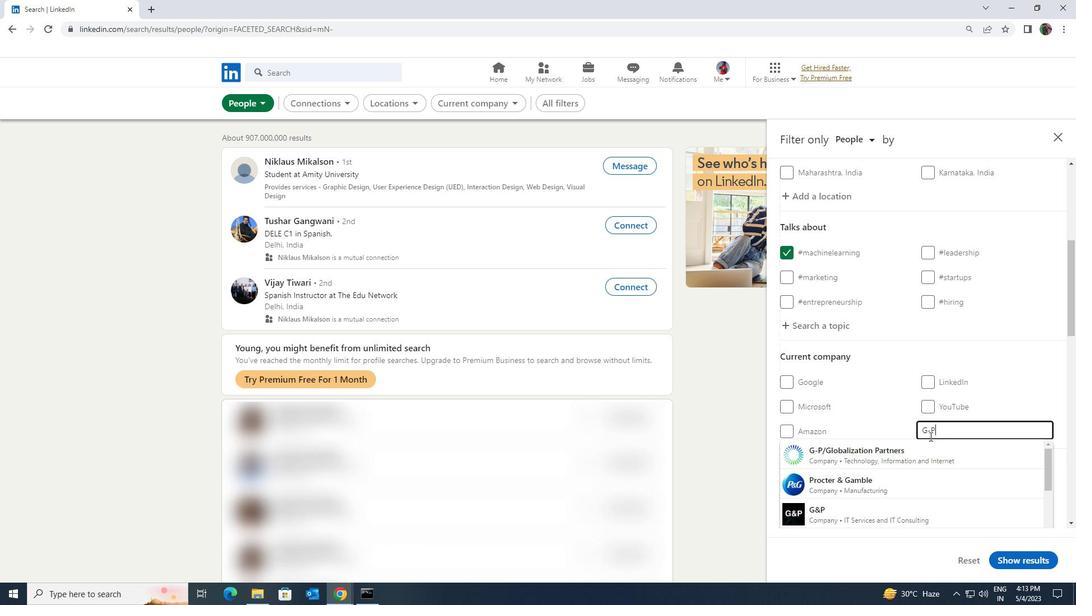 
Action: Mouse moved to (928, 443)
Screenshot: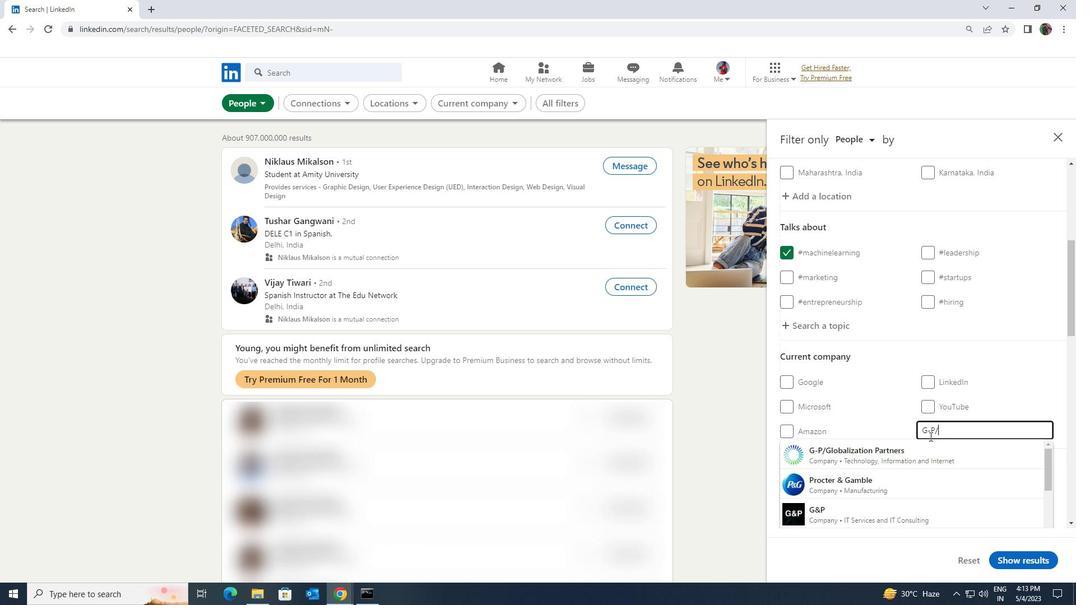 
Action: Mouse pressed left at (928, 443)
Screenshot: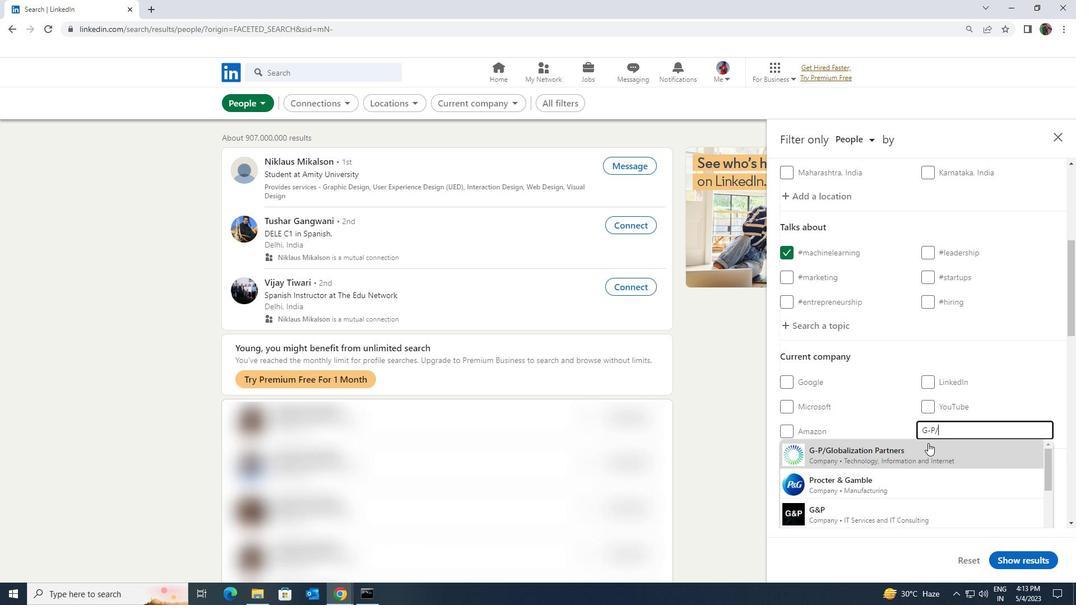 
Action: Mouse scrolled (928, 443) with delta (0, 0)
Screenshot: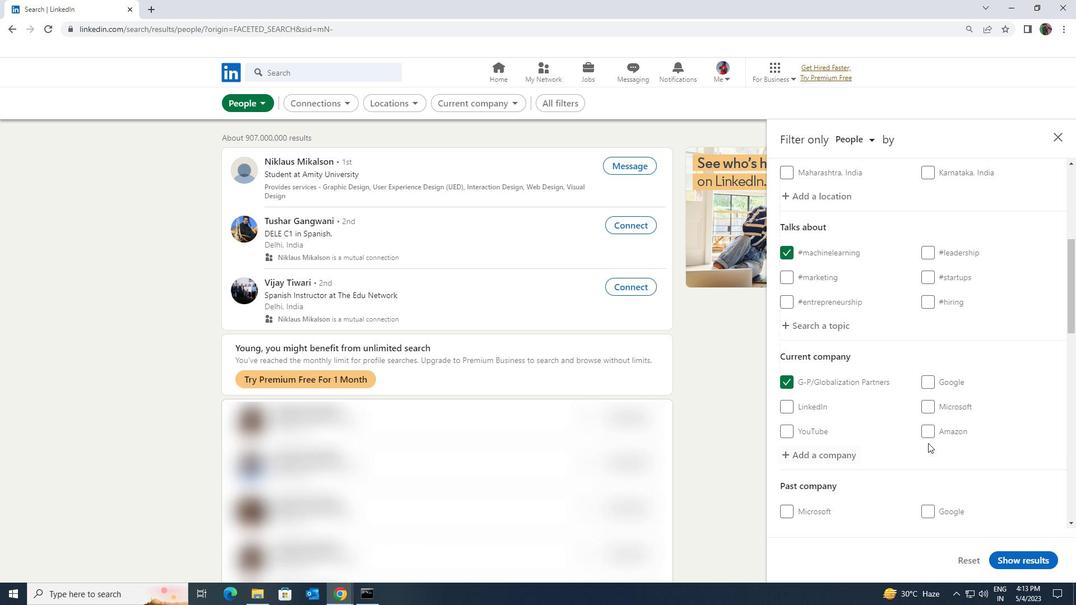 
Action: Mouse scrolled (928, 443) with delta (0, 0)
Screenshot: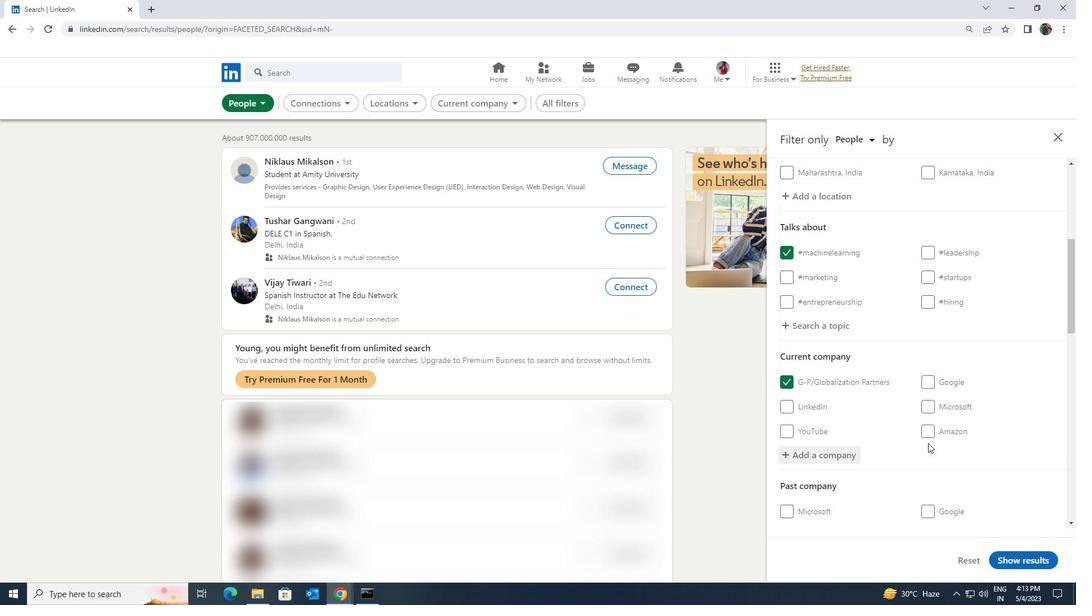 
Action: Mouse scrolled (928, 443) with delta (0, 0)
Screenshot: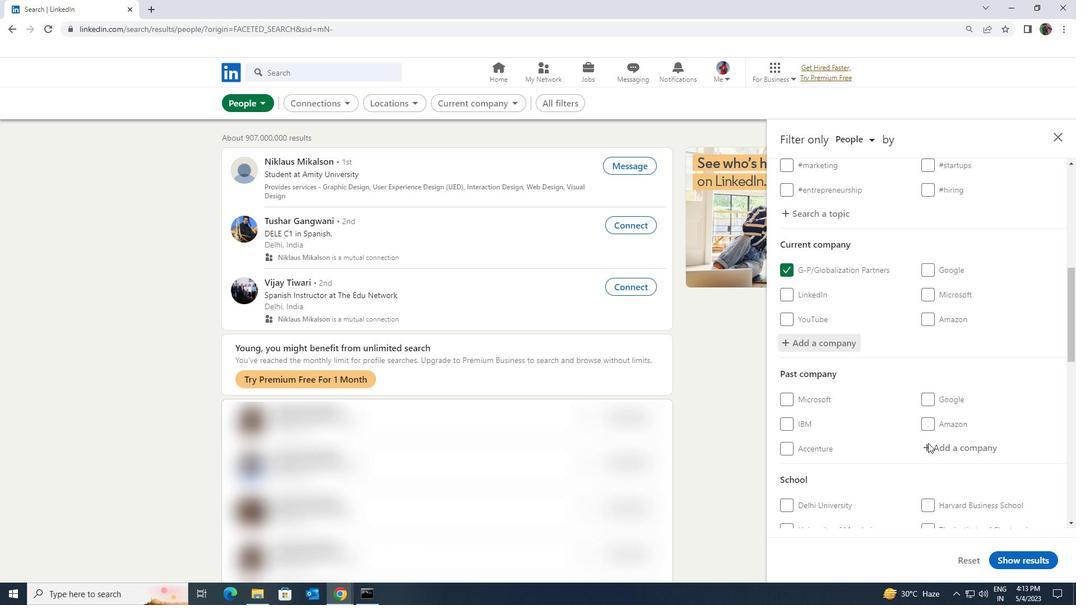
Action: Mouse scrolled (928, 443) with delta (0, 0)
Screenshot: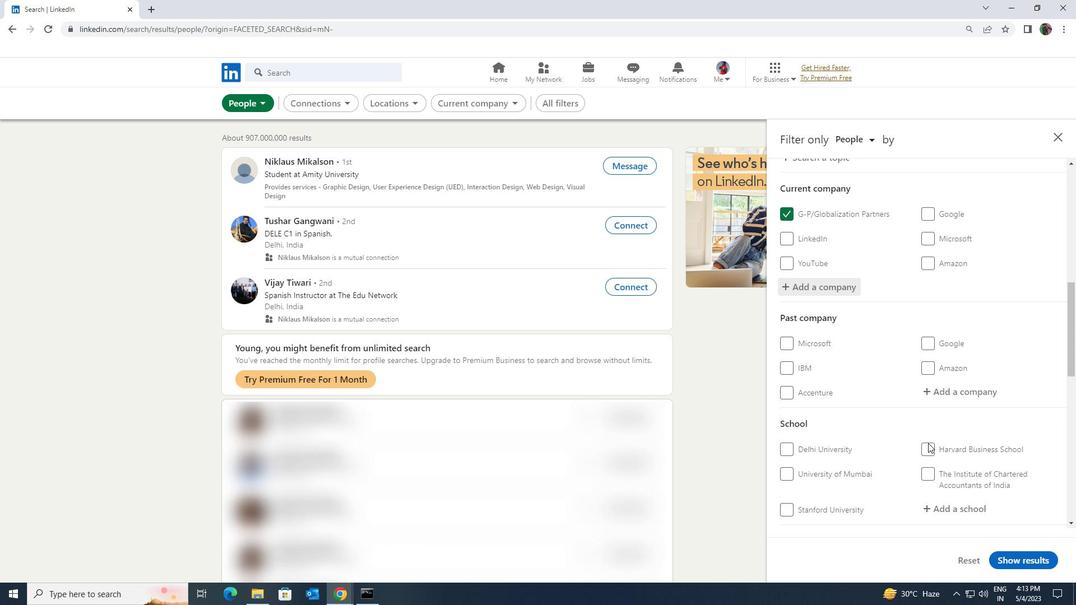 
Action: Mouse moved to (931, 448)
Screenshot: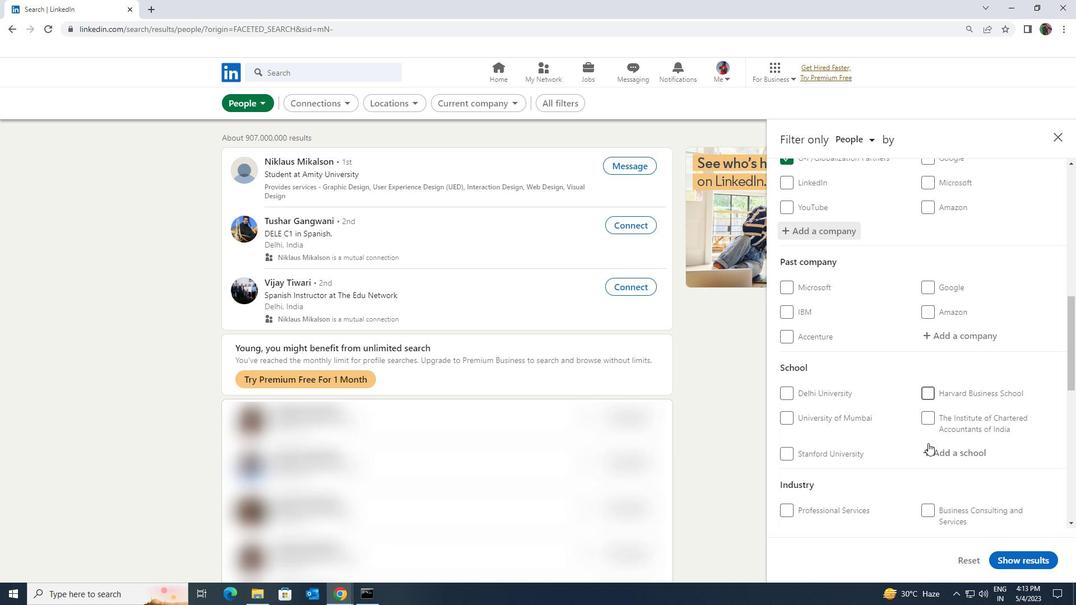 
Action: Mouse pressed left at (931, 448)
Screenshot: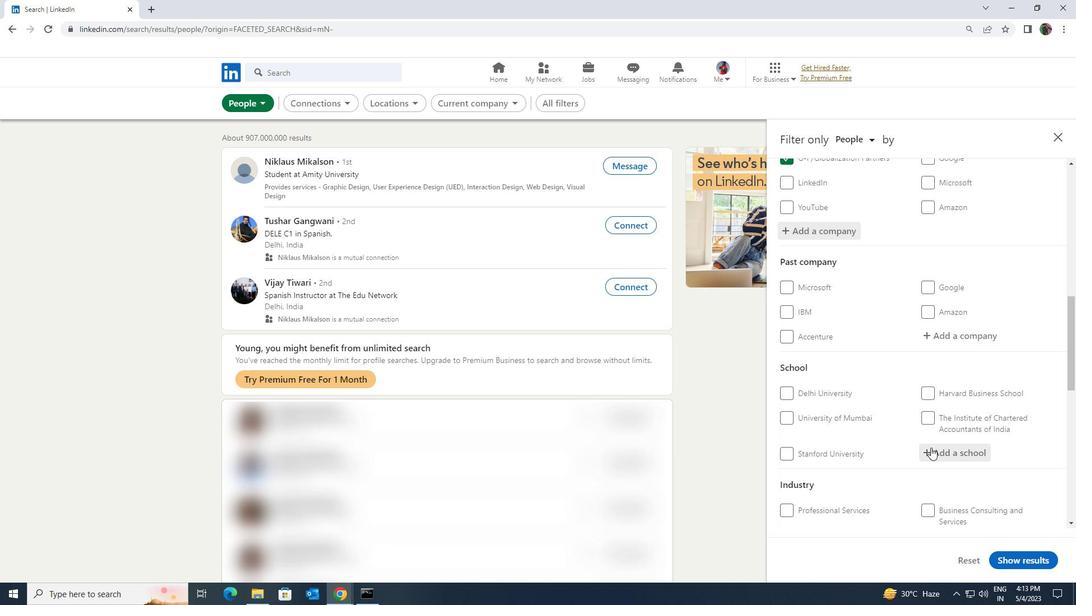 
Action: Key pressed <Key.shift><Key.shift><Key.shift><Key.shift><Key.shift><Key.shift><Key.shift><Key.shift><Key.shift><Key.shift>GANDHIF<Key.backspace>GRAM<Key.space><Key.shift>RURAL
Screenshot: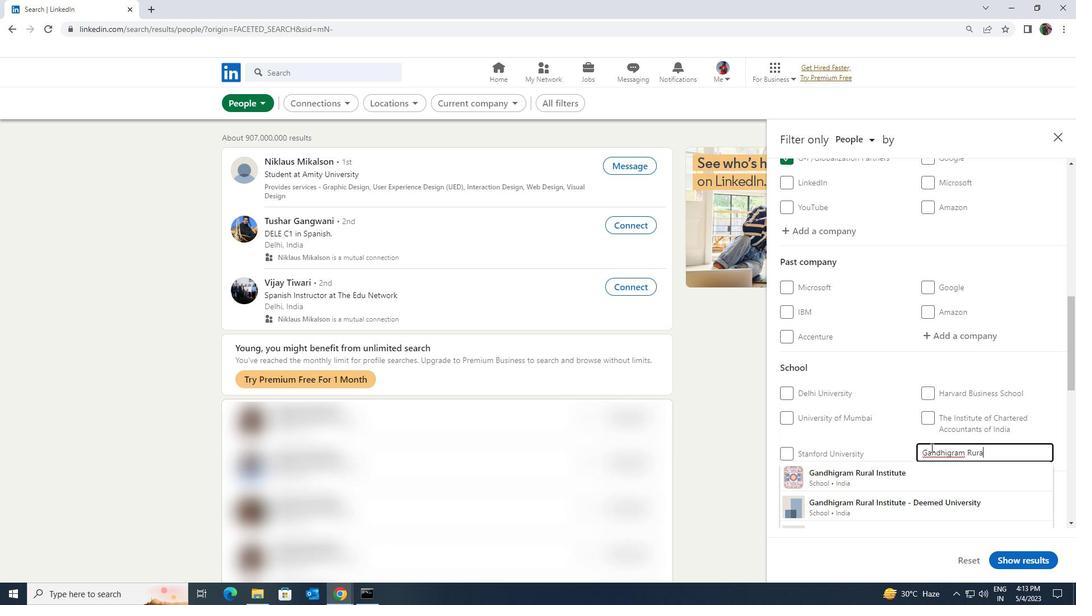 
Action: Mouse moved to (924, 493)
Screenshot: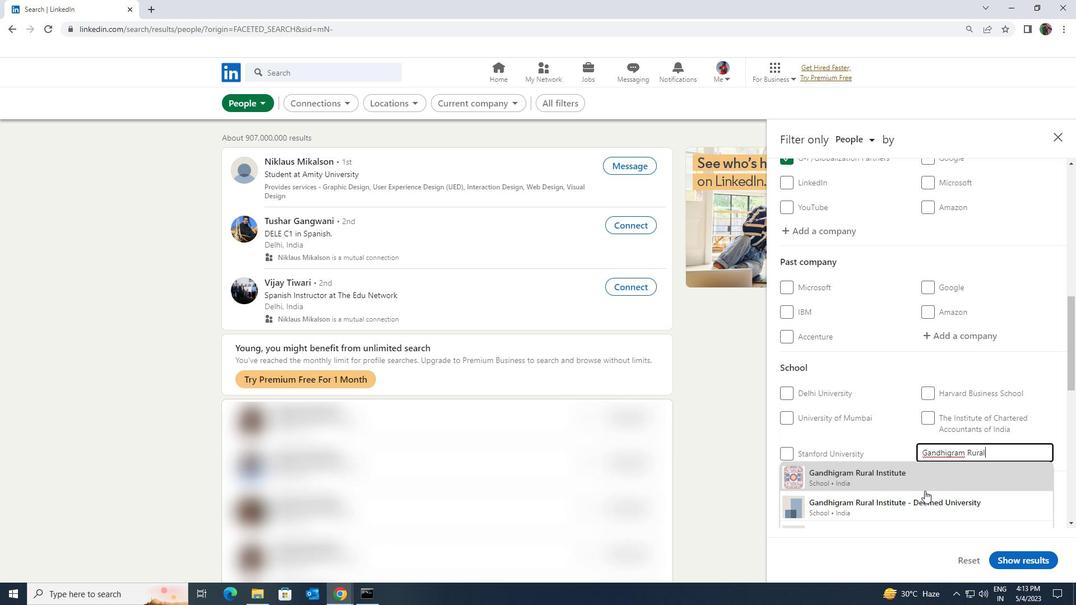 
Action: Mouse pressed left at (924, 493)
Screenshot: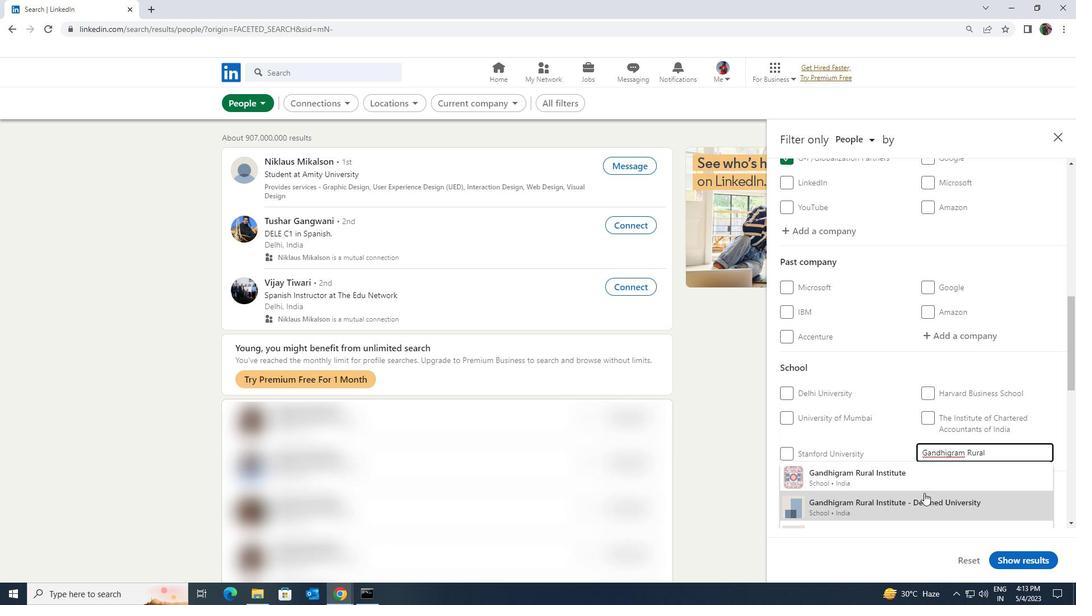 
Action: Mouse scrolled (924, 492) with delta (0, 0)
Screenshot: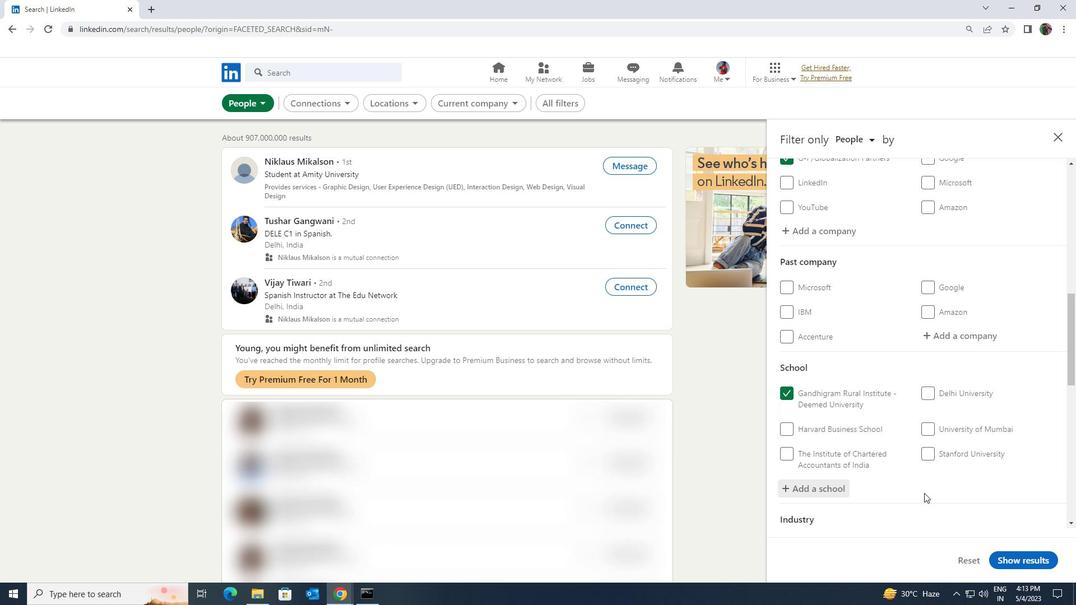 
Action: Mouse scrolled (924, 492) with delta (0, 0)
Screenshot: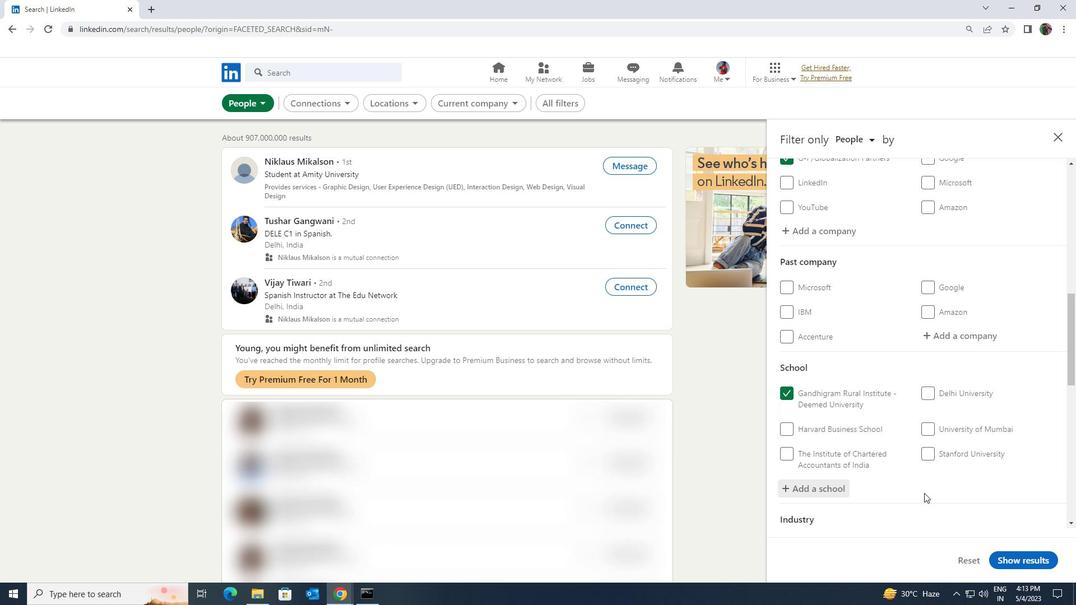 
Action: Mouse scrolled (924, 492) with delta (0, 0)
Screenshot: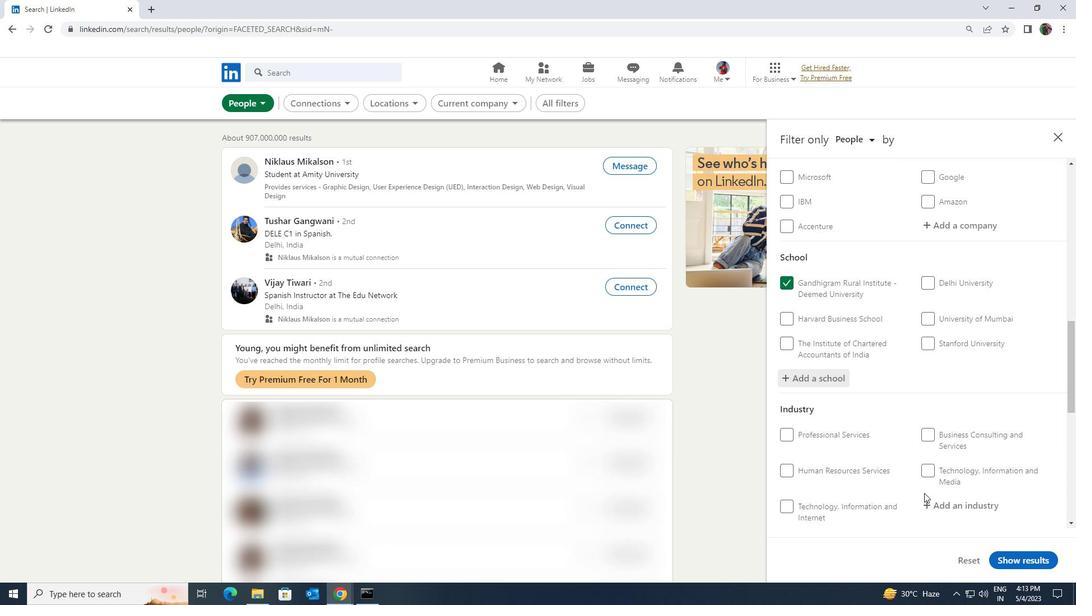 
Action: Mouse scrolled (924, 492) with delta (0, 0)
Screenshot: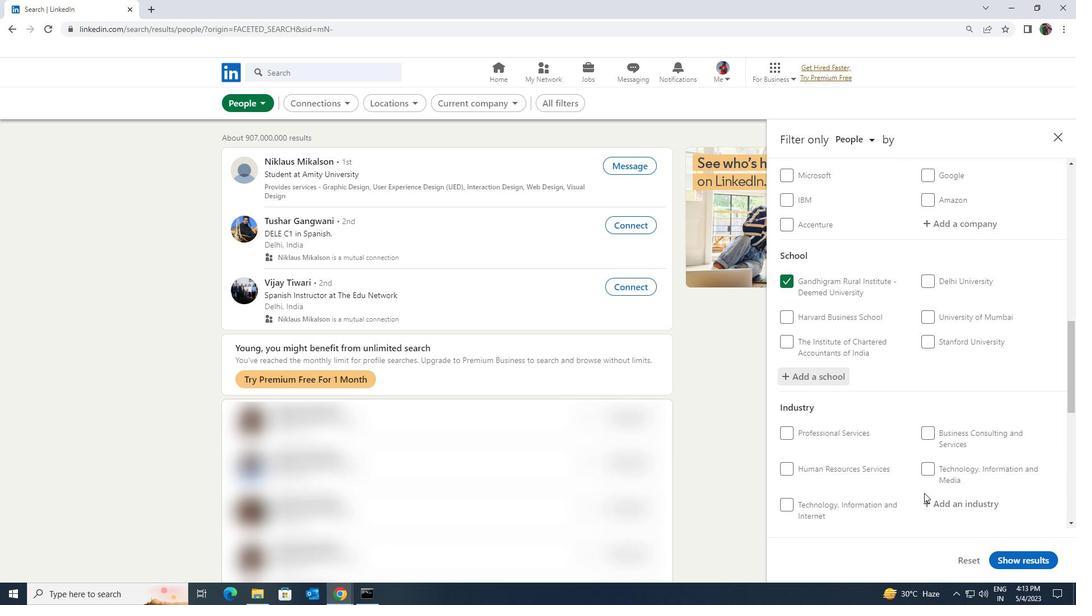 
Action: Mouse moved to (950, 379)
Screenshot: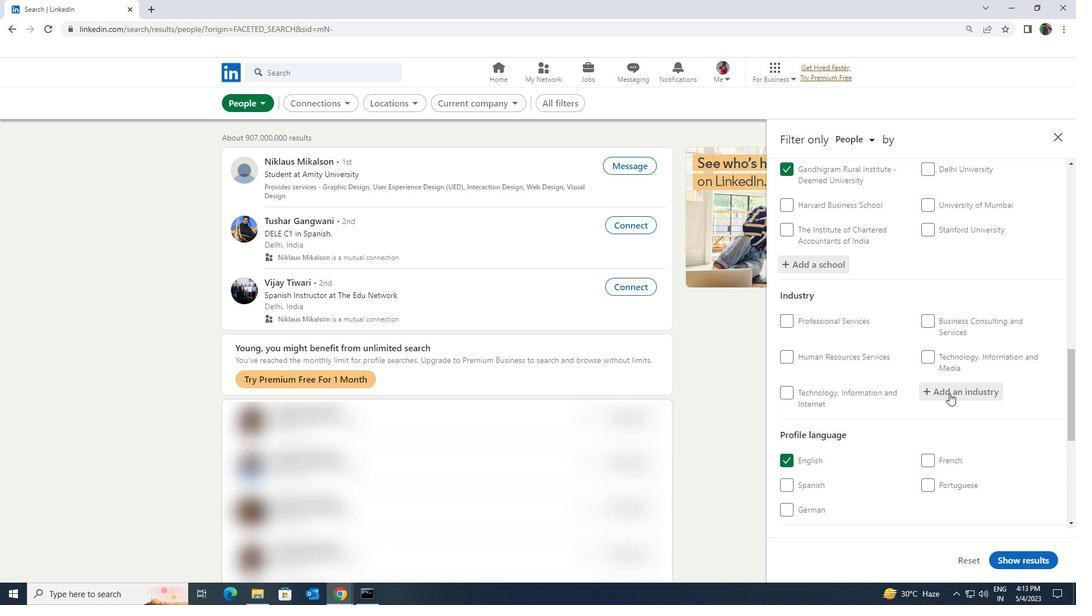 
Action: Mouse pressed left at (950, 379)
Screenshot: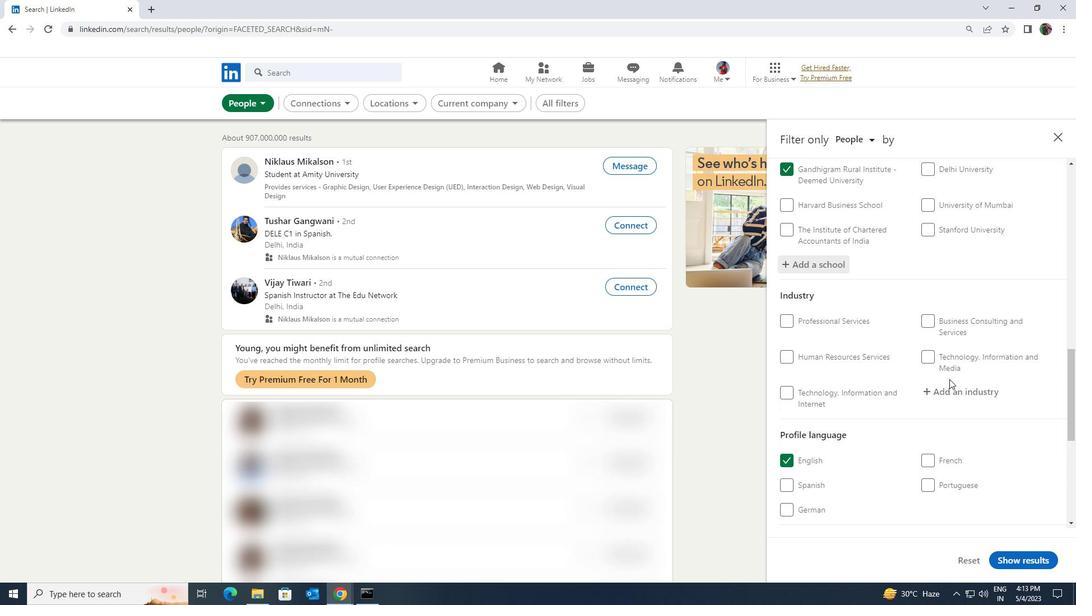 
Action: Mouse moved to (946, 390)
Screenshot: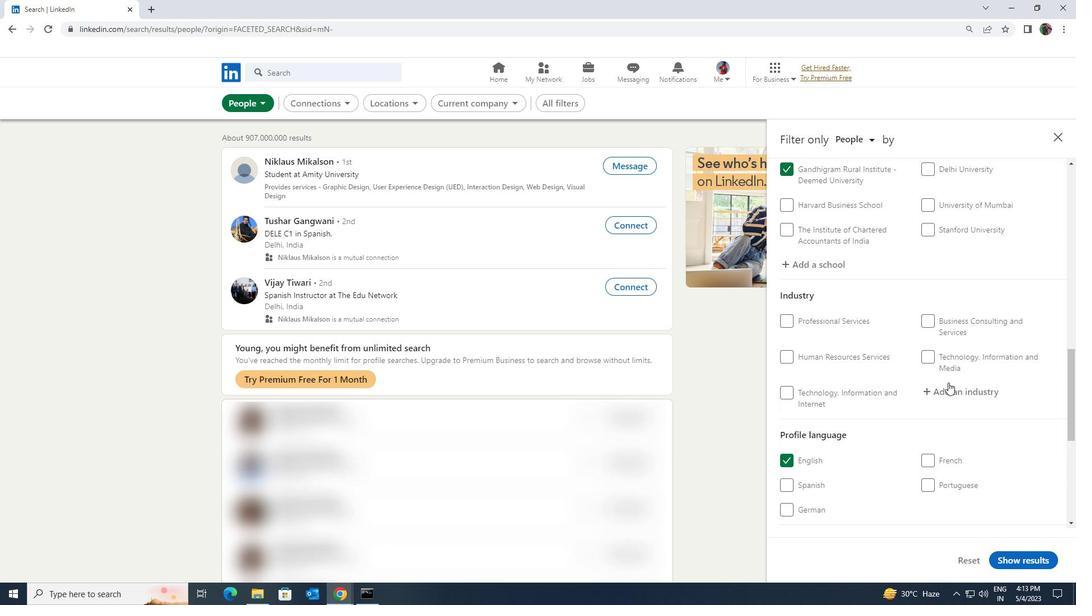 
Action: Mouse pressed left at (946, 390)
Screenshot: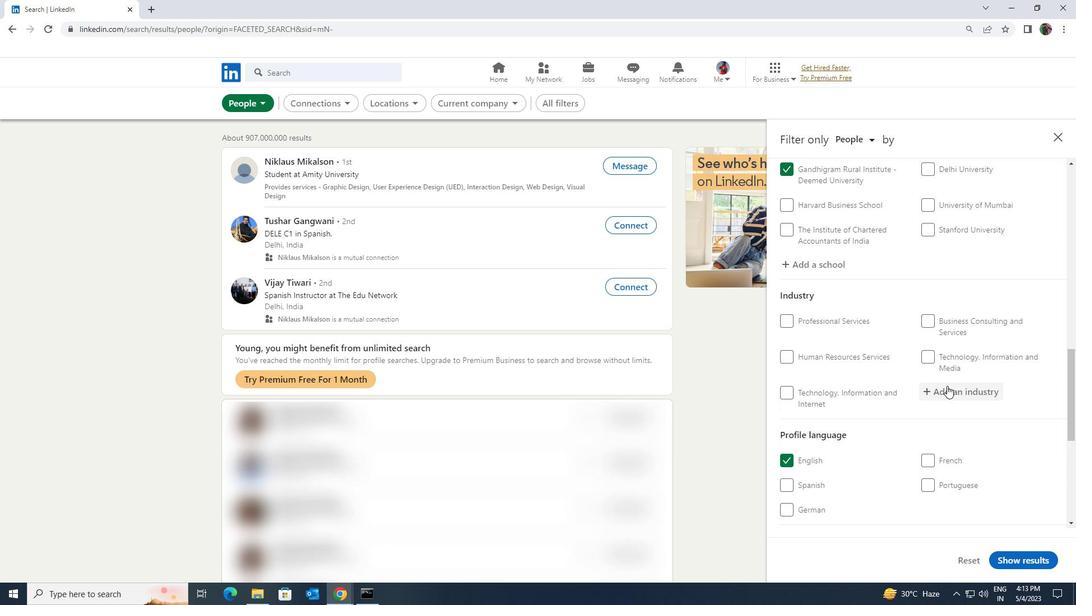 
Action: Key pressed <Key.shift><Key.shift><Key.shift><Key.shift><Key.shift><Key.shift><Key.shift><Key.shift><Key.shift>RETAIL<Key.space><Key.shift>MUSICAL<Key.space>
Screenshot: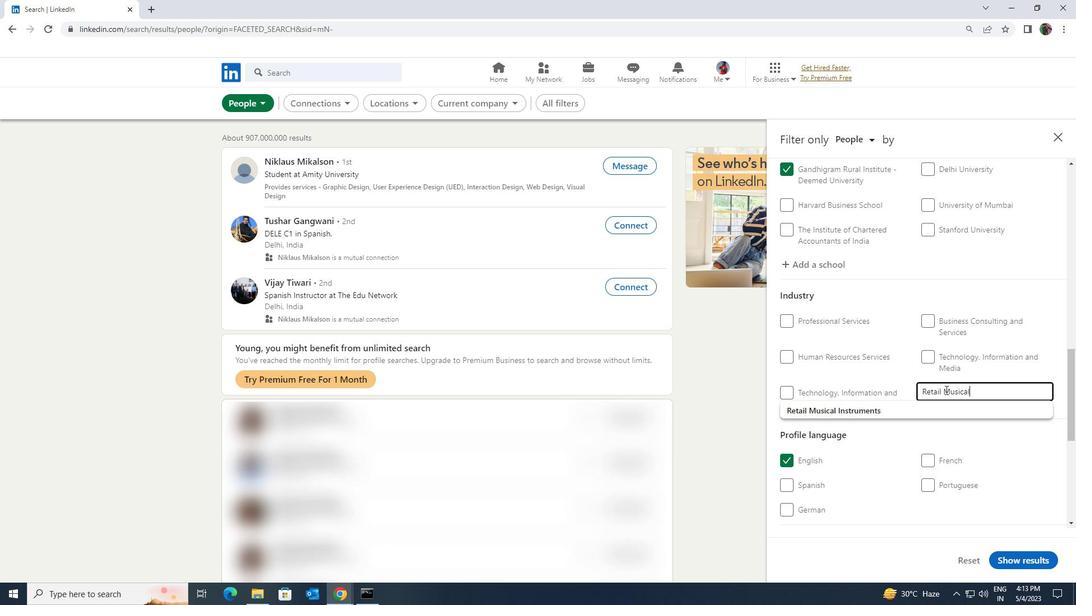 
Action: Mouse moved to (936, 404)
Screenshot: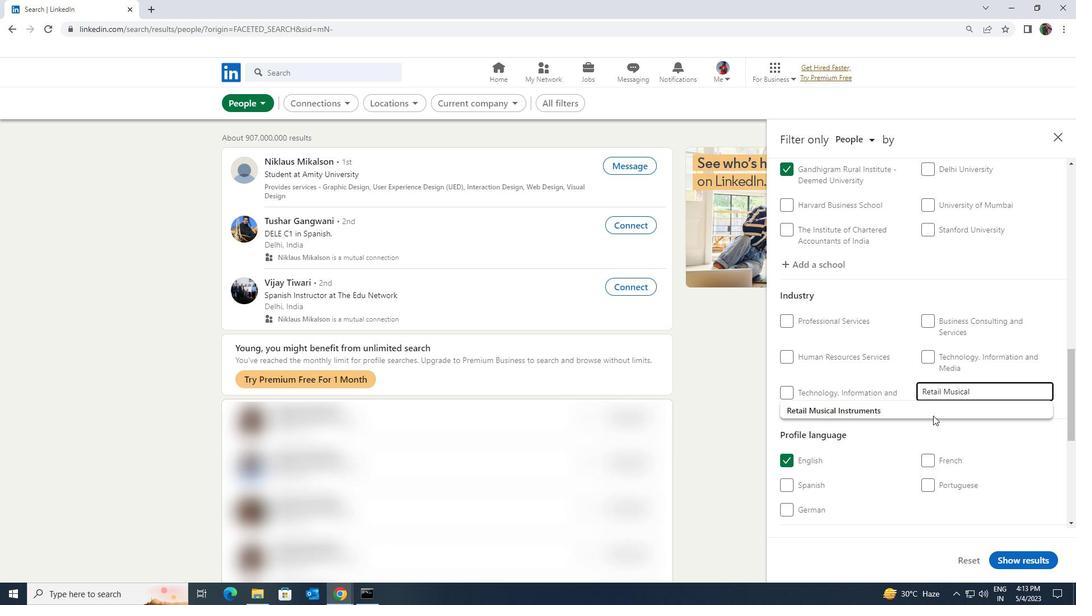 
Action: Mouse pressed left at (936, 404)
Screenshot: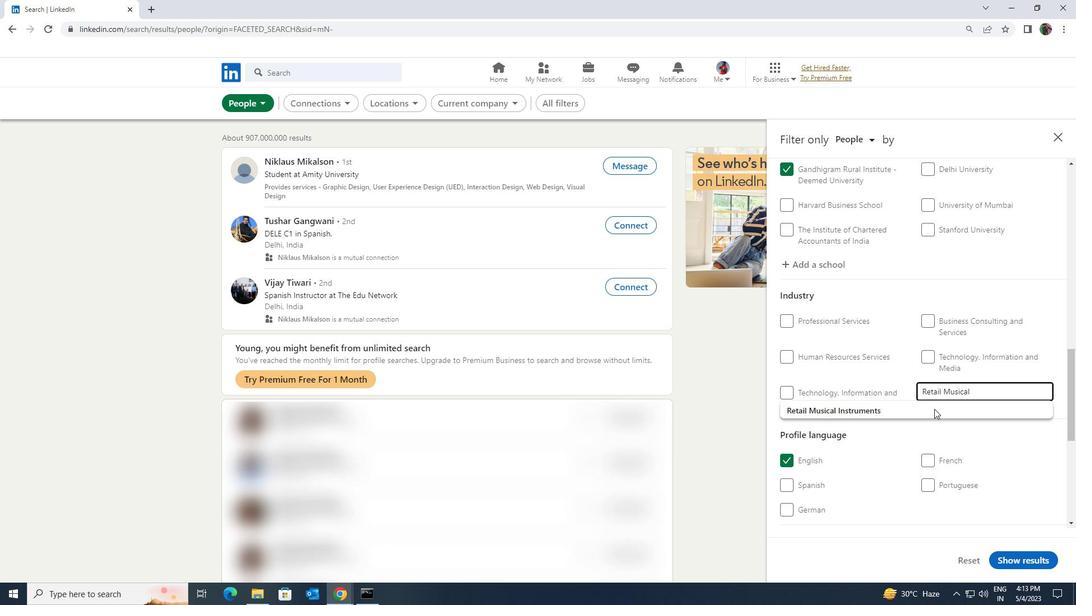 
Action: Mouse moved to (930, 412)
Screenshot: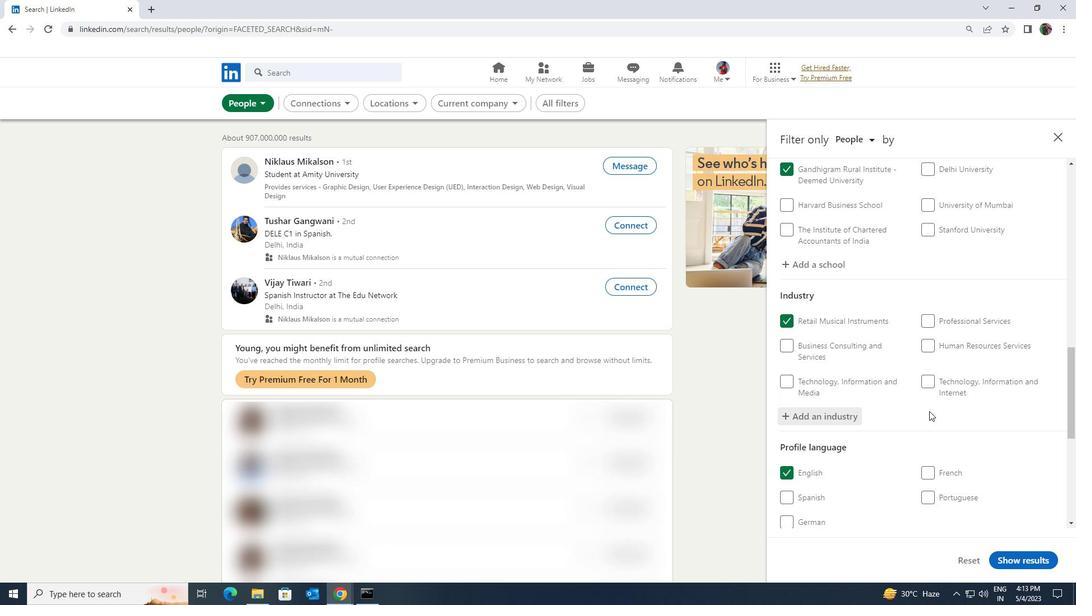 
Action: Mouse scrolled (930, 412) with delta (0, 0)
Screenshot: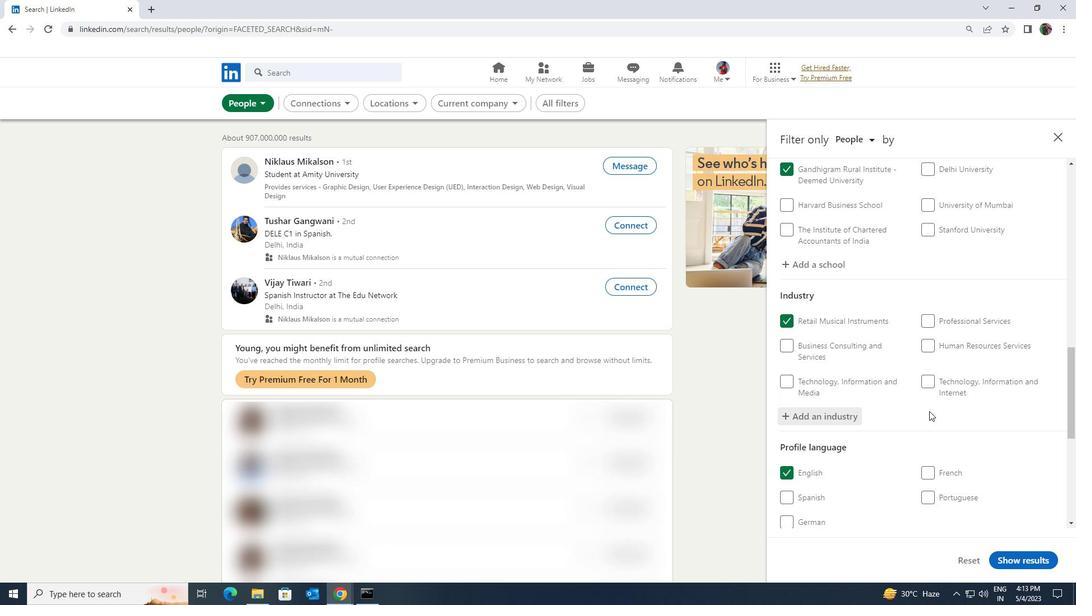 
Action: Mouse moved to (933, 414)
Screenshot: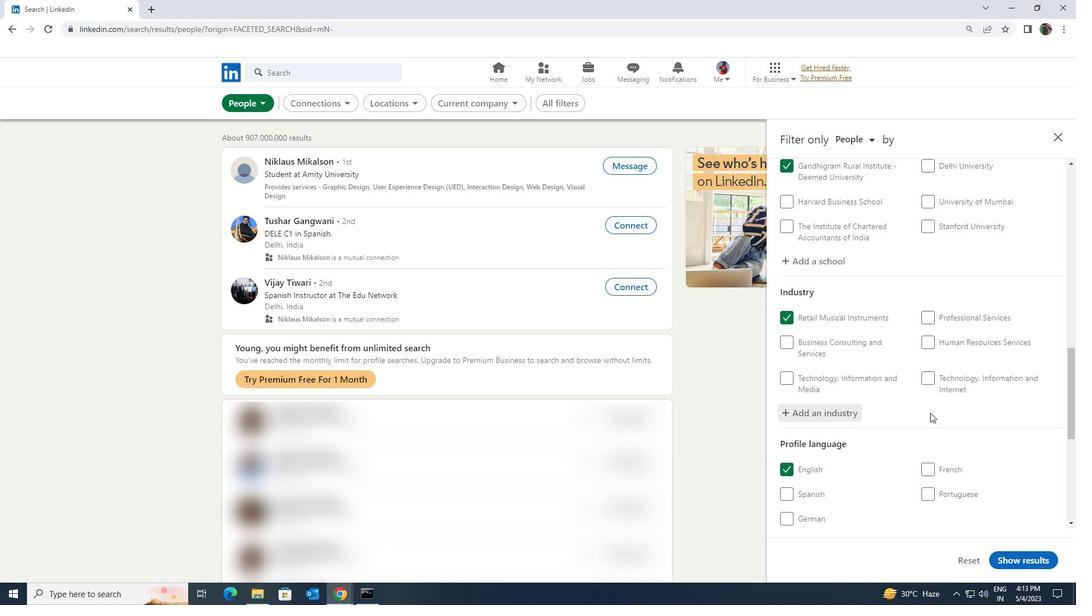 
Action: Mouse scrolled (933, 413) with delta (0, 0)
Screenshot: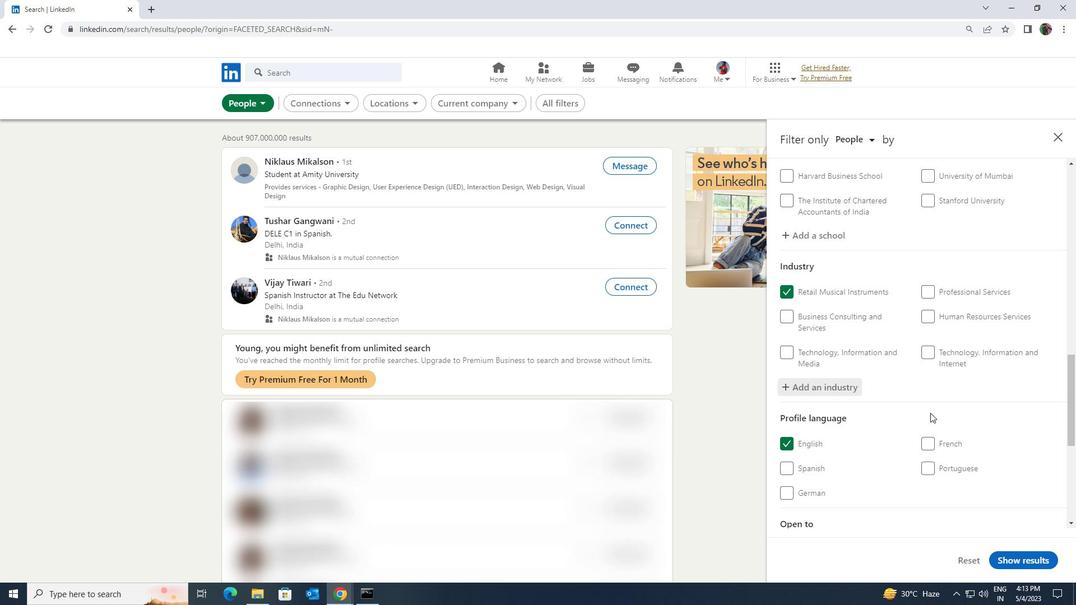 
Action: Mouse scrolled (933, 413) with delta (0, 0)
Screenshot: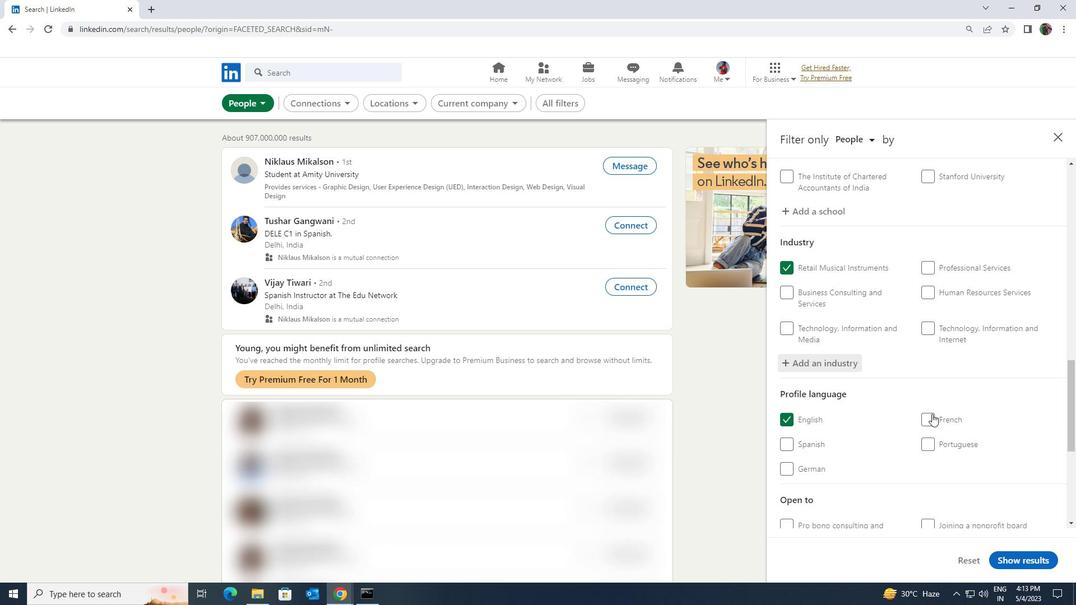 
Action: Mouse moved to (933, 415)
Screenshot: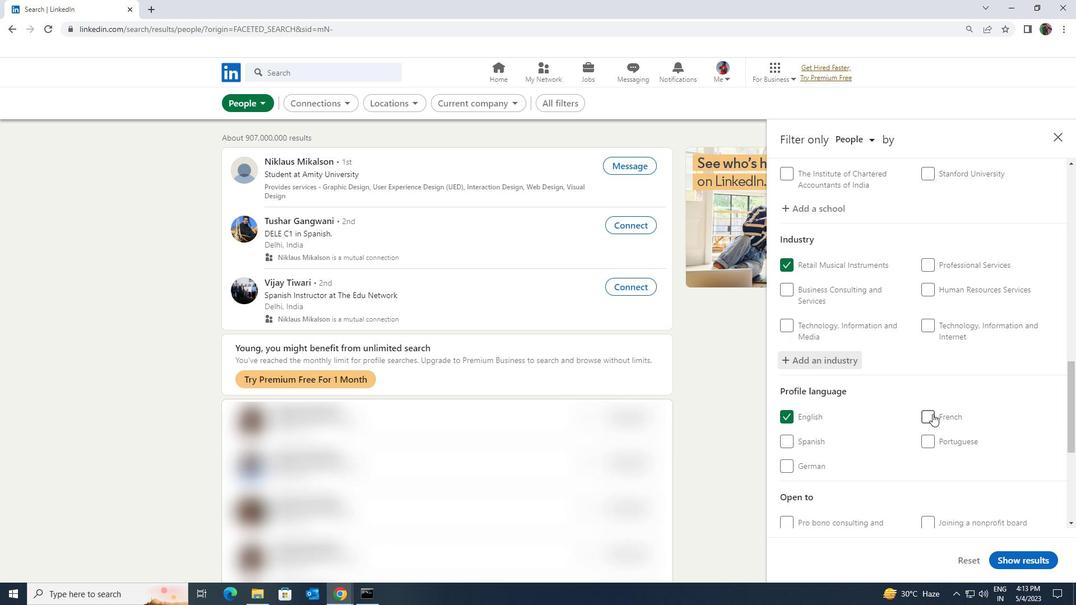 
Action: Mouse scrolled (933, 414) with delta (0, 0)
Screenshot: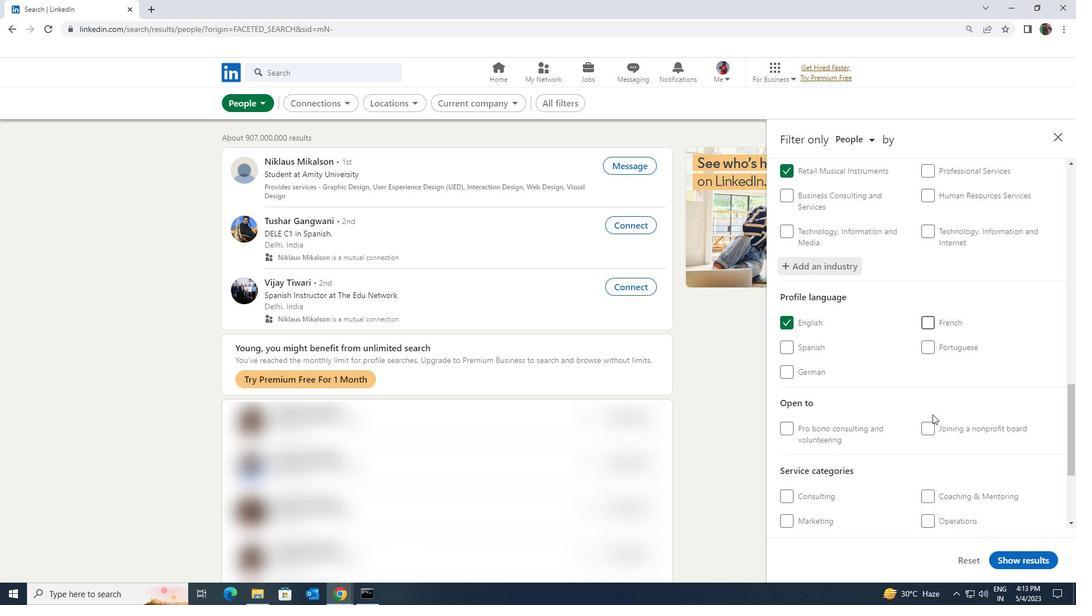 
Action: Mouse moved to (934, 415)
Screenshot: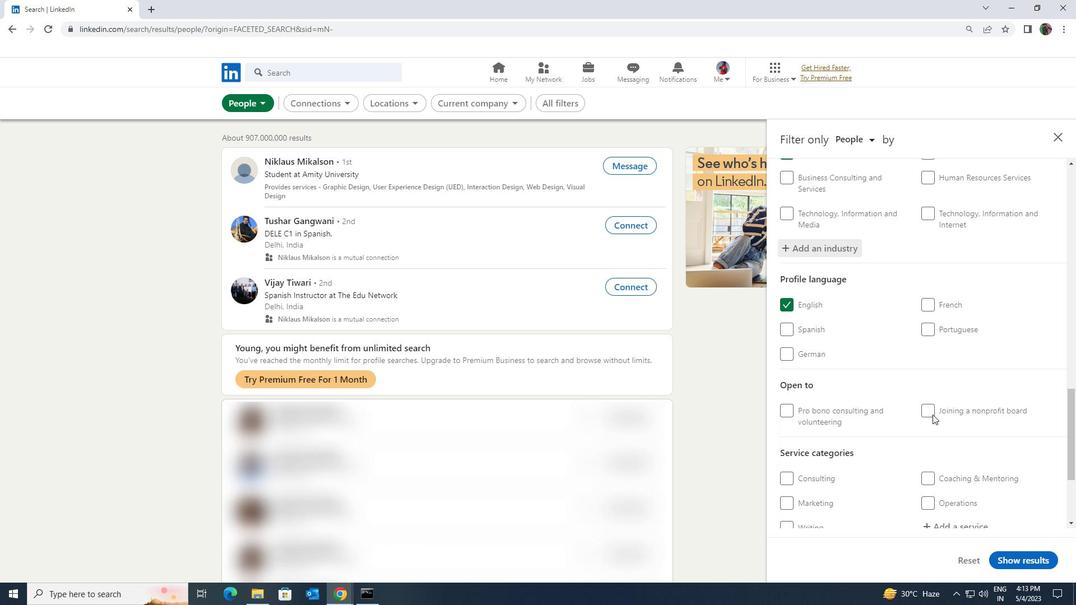 
Action: Mouse scrolled (934, 415) with delta (0, 0)
Screenshot: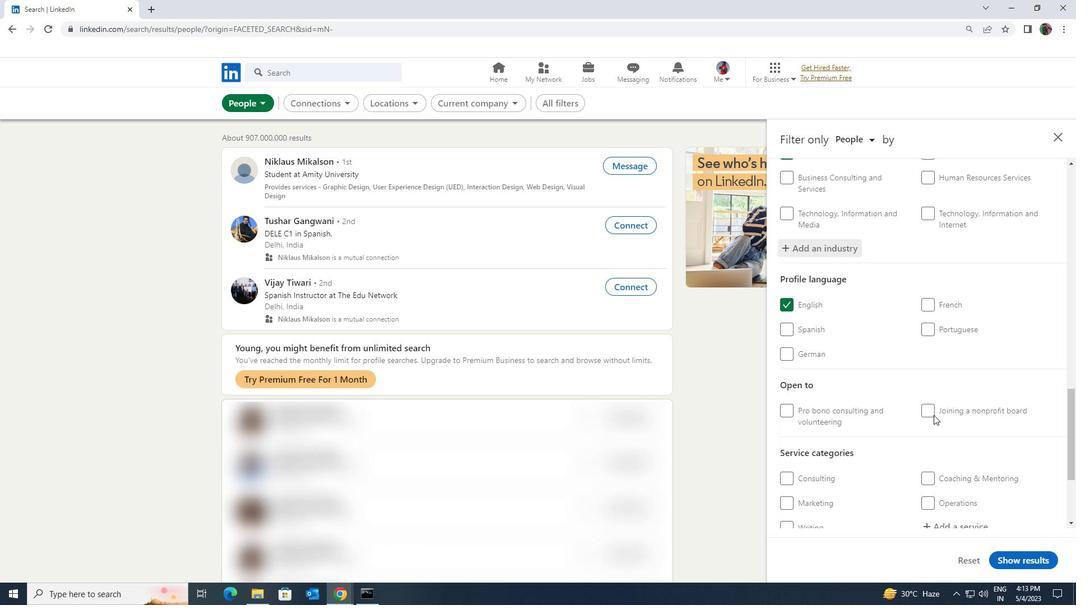 
Action: Mouse moved to (939, 418)
Screenshot: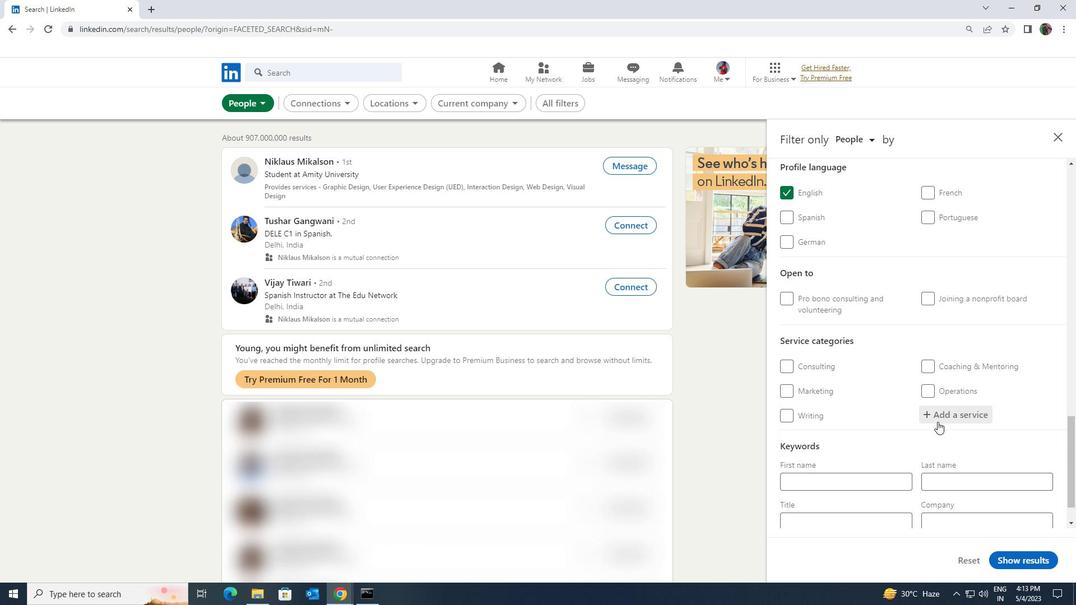 
Action: Mouse pressed left at (939, 418)
Screenshot: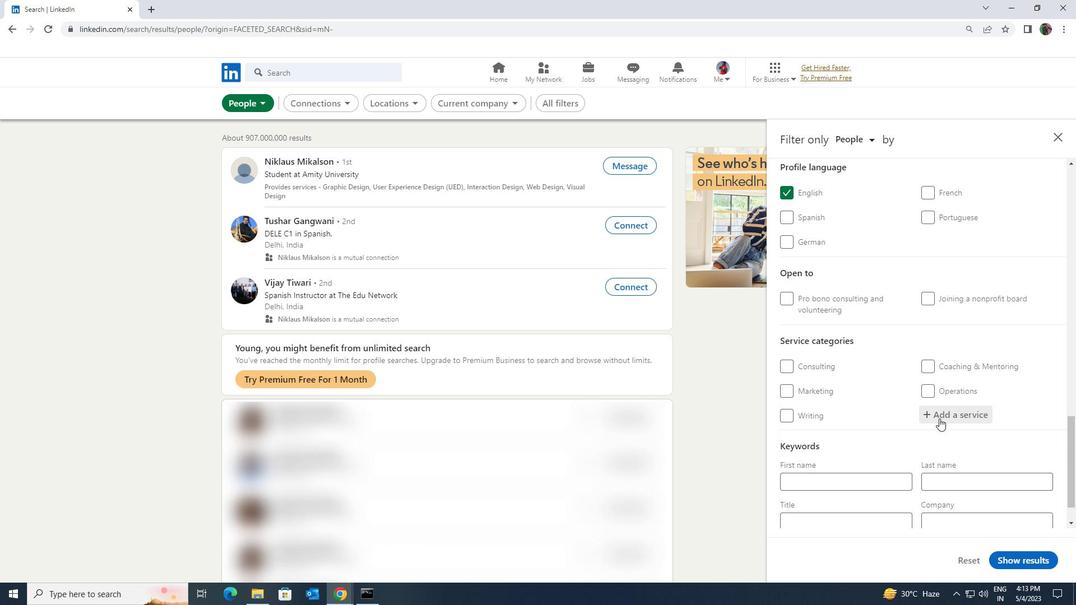 
Action: Mouse moved to (940, 418)
Screenshot: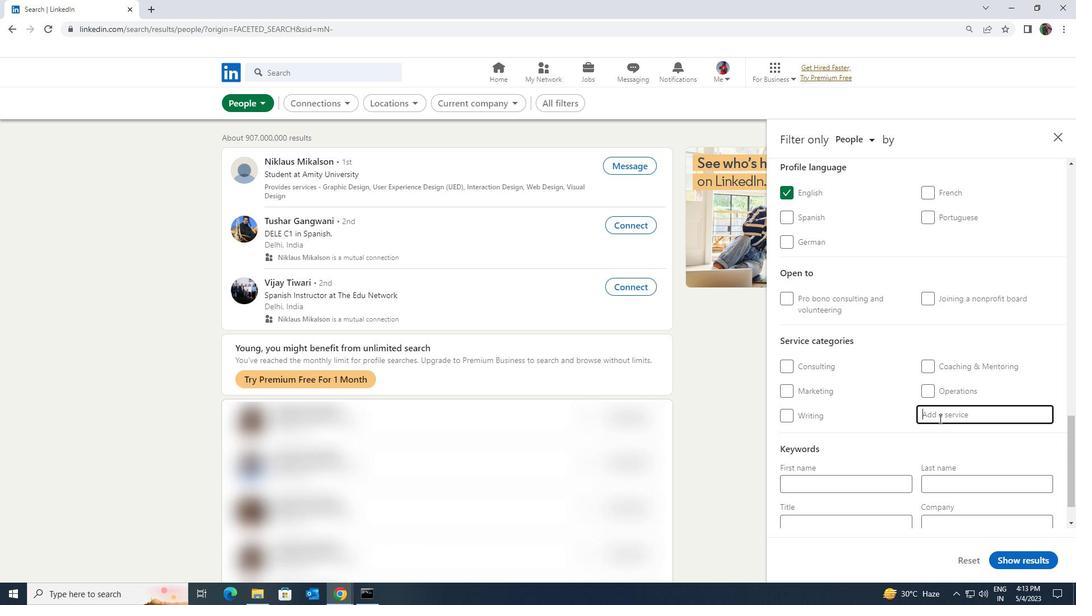 
Action: Key pressed <Key.shift><Key.shift><Key.shift><Key.shift><Key.shift><Key.shift><Key.shift><Key.shift><Key.shift><Key.shift><Key.shift><Key.shift><Key.shift><Key.shift><Key.shift><Key.shift>WEDDING
Screenshot: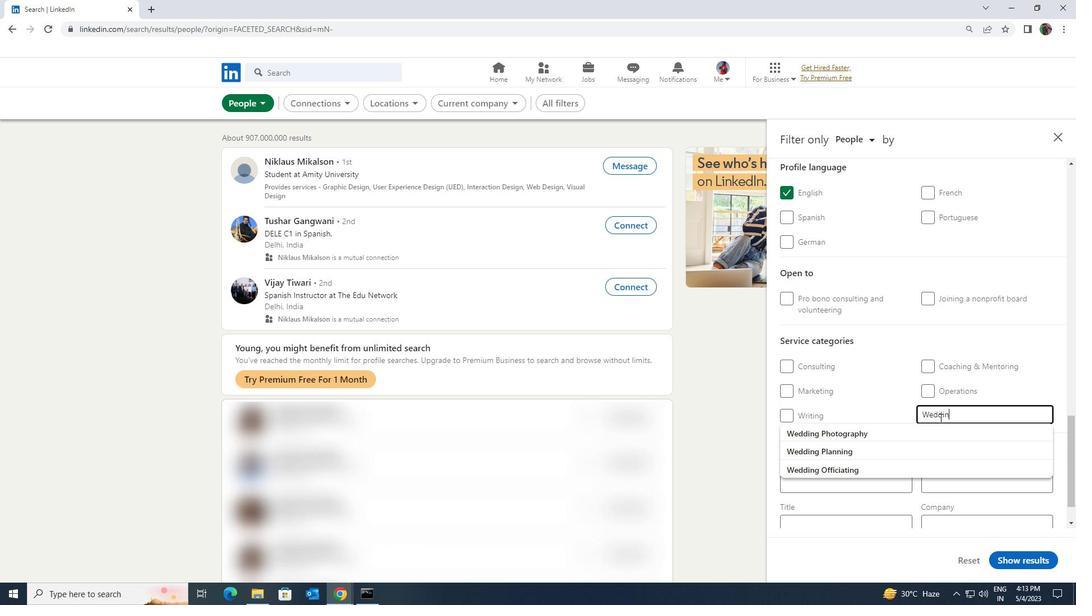 
Action: Mouse moved to (922, 450)
Screenshot: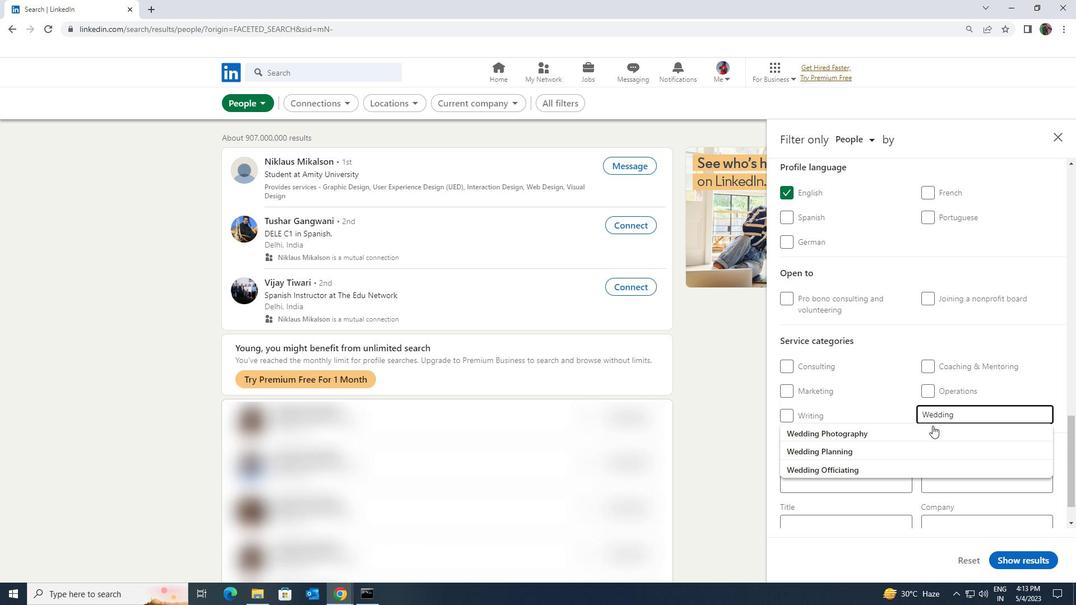 
Action: Mouse pressed left at (922, 450)
Screenshot: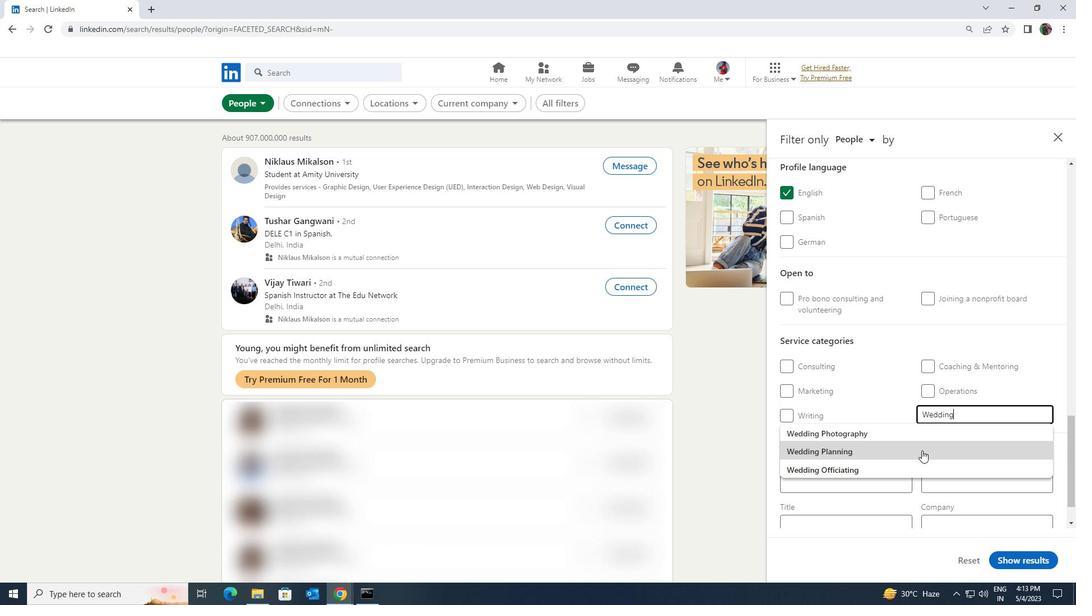 
Action: Mouse scrolled (922, 450) with delta (0, 0)
Screenshot: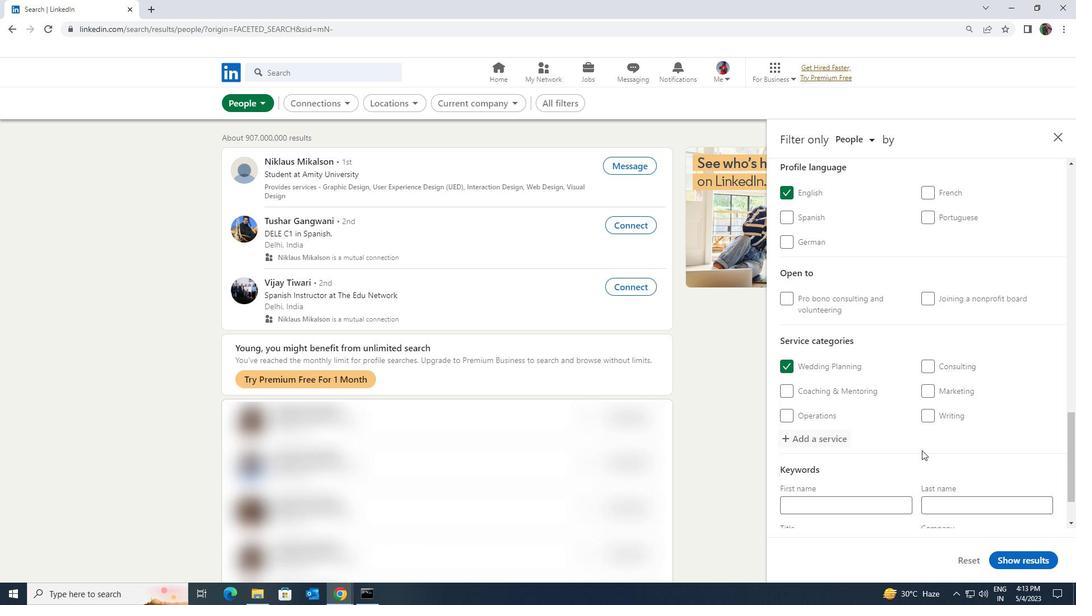 
Action: Mouse scrolled (922, 450) with delta (0, 0)
Screenshot: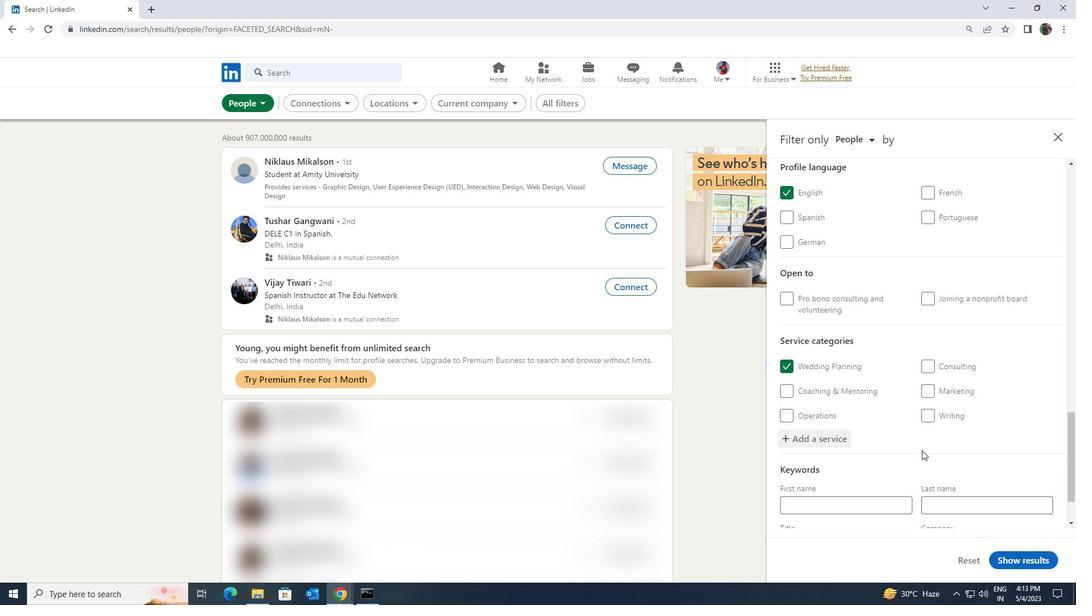 
Action: Mouse moved to (921, 451)
Screenshot: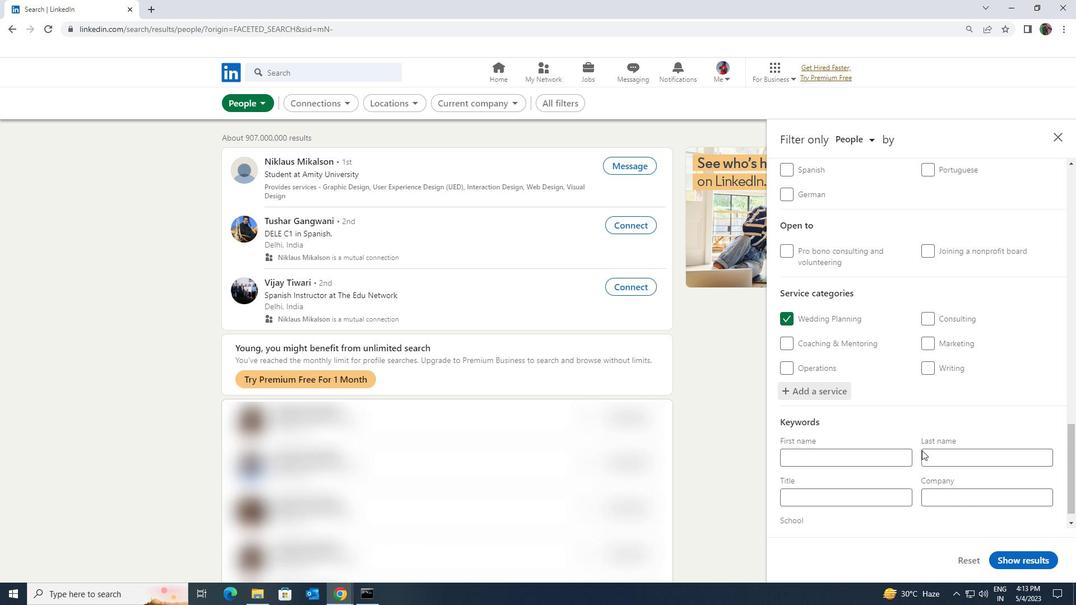 
Action: Mouse scrolled (921, 450) with delta (0, 0)
Screenshot: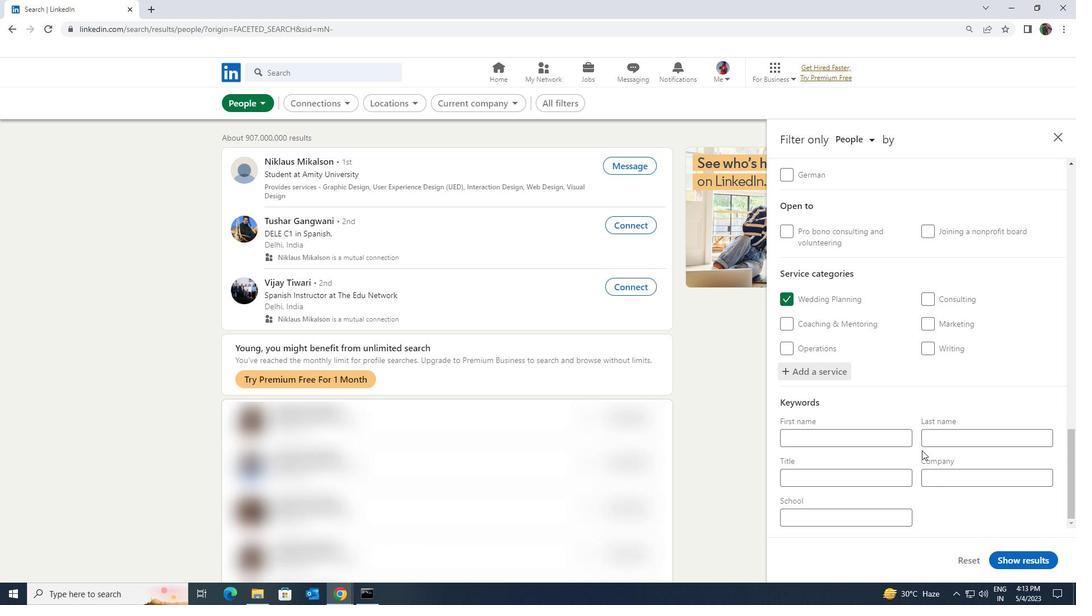 
Action: Mouse moved to (905, 472)
Screenshot: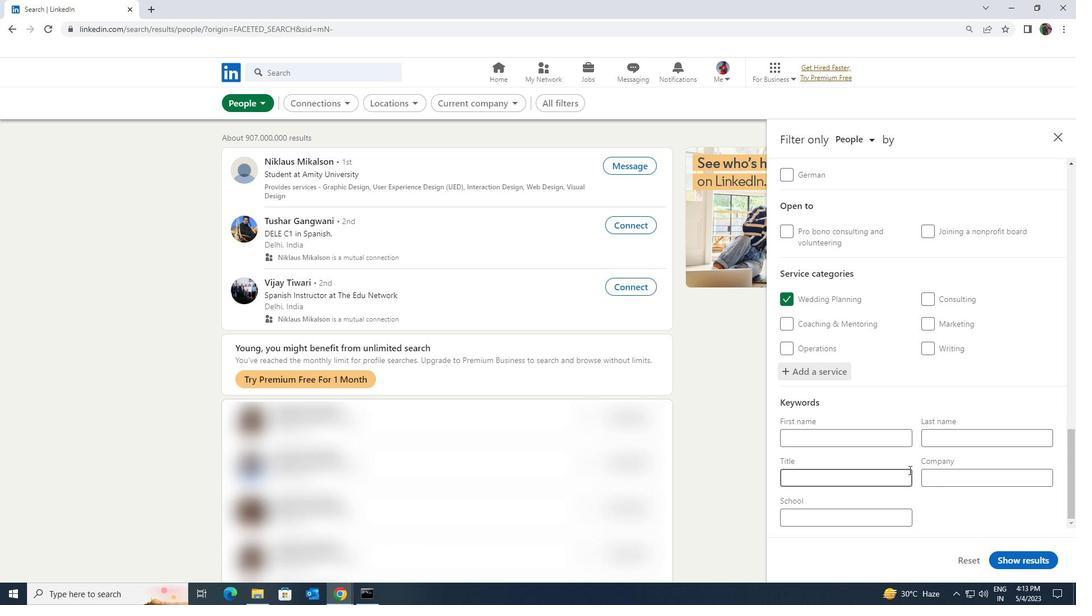 
Action: Mouse pressed left at (905, 472)
Screenshot: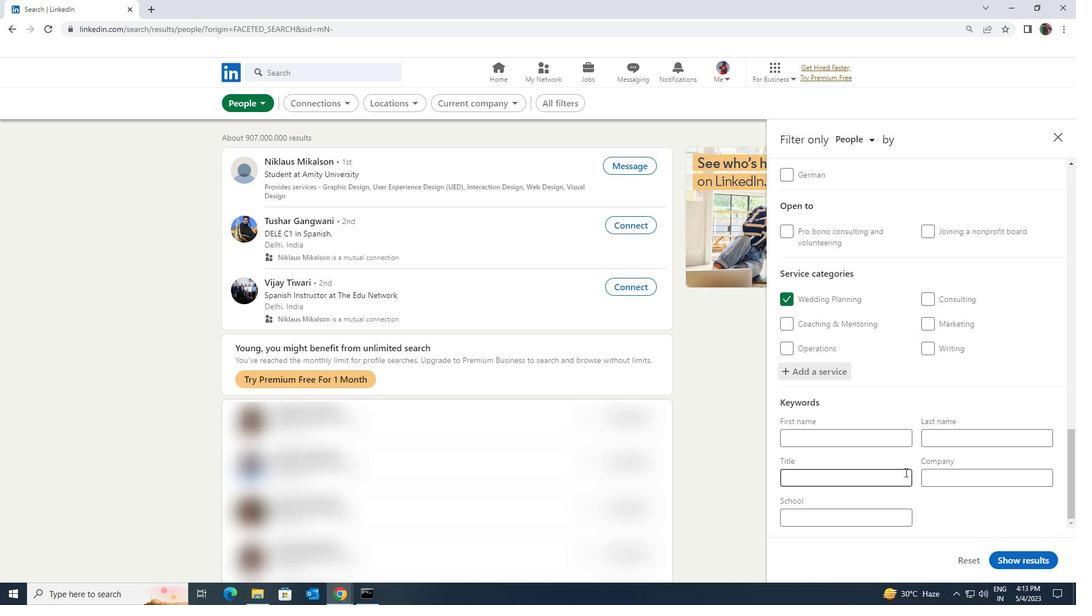 
Action: Key pressed <Key.shift><Key.shift><Key.shift><Key.shift><Key.shift><Key.shift><Key.shift><Key.shift><Key.shift><Key.shift><Key.shift><Key.shift><Key.shift>DIGITAL<Key.space><Key.shift>MARKETING<Key.space><Key.shift><Key.shift><Key.shift><Key.shift><Key.shift><Key.shift><Key.shift><Key.shift>SPECIALIST
Screenshot: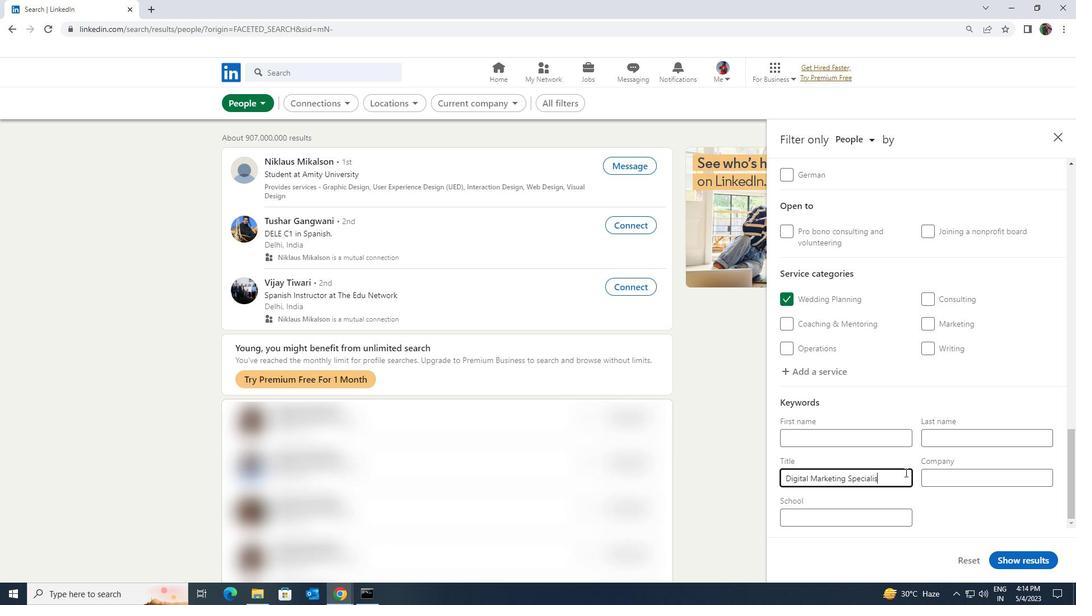 
Action: Mouse moved to (1005, 555)
Screenshot: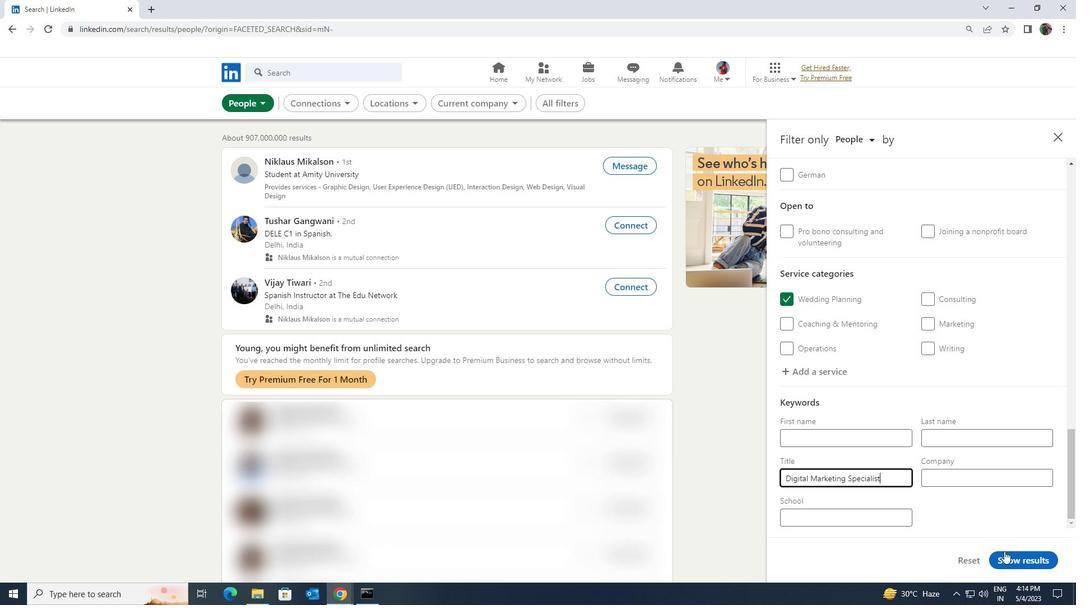 
Action: Mouse pressed left at (1005, 555)
Screenshot: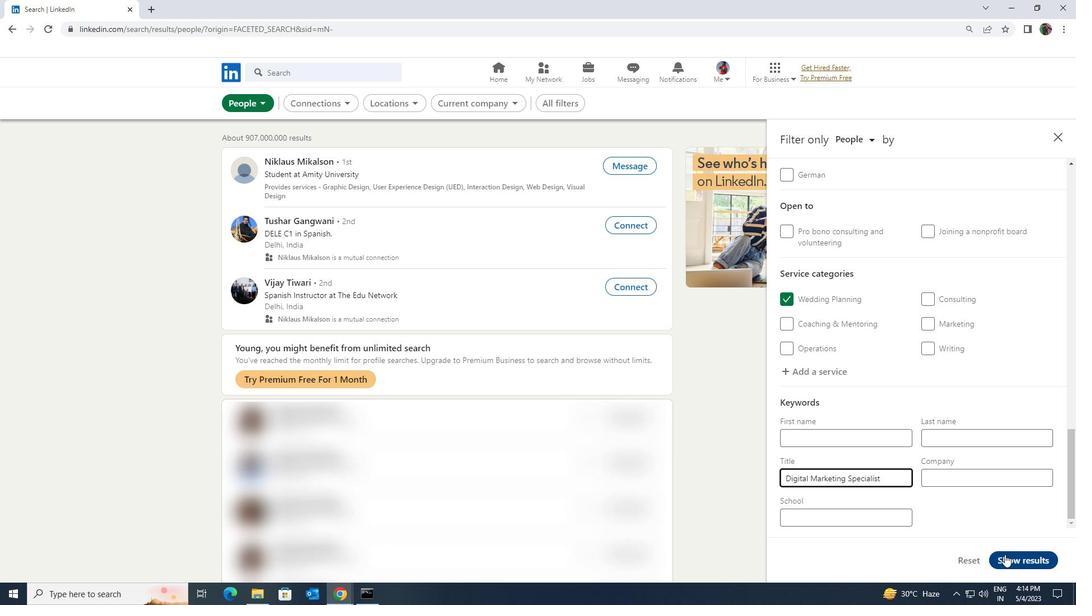 
